 Task: Look for space in Iida, Japan from 5th July, 2023 to 15th July, 2023 for 9 adults in price range Rs.15000 to Rs.25000. Place can be entire place with 5 bedrooms having 5 beds and 5 bathrooms. Property type can be house, flat, guest house. Booking option can be shelf check-in. Required host language is English.
Action: Mouse moved to (441, 106)
Screenshot: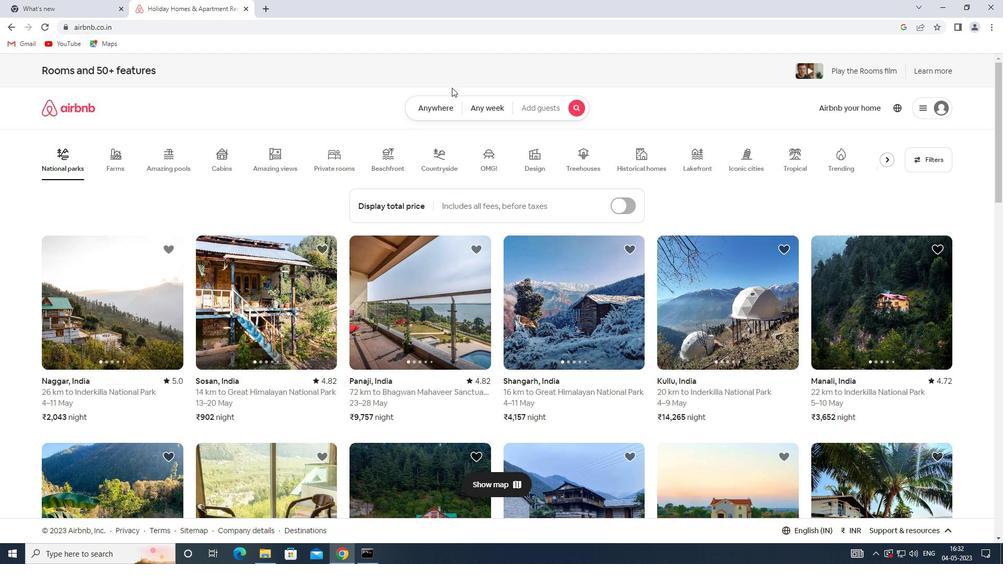 
Action: Mouse pressed left at (441, 106)
Screenshot: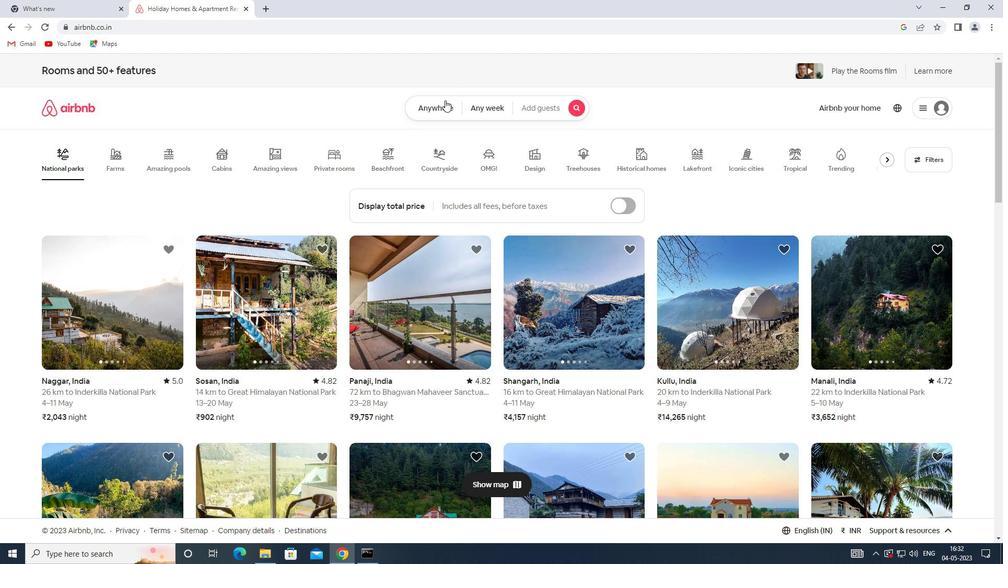 
Action: Mouse moved to (375, 143)
Screenshot: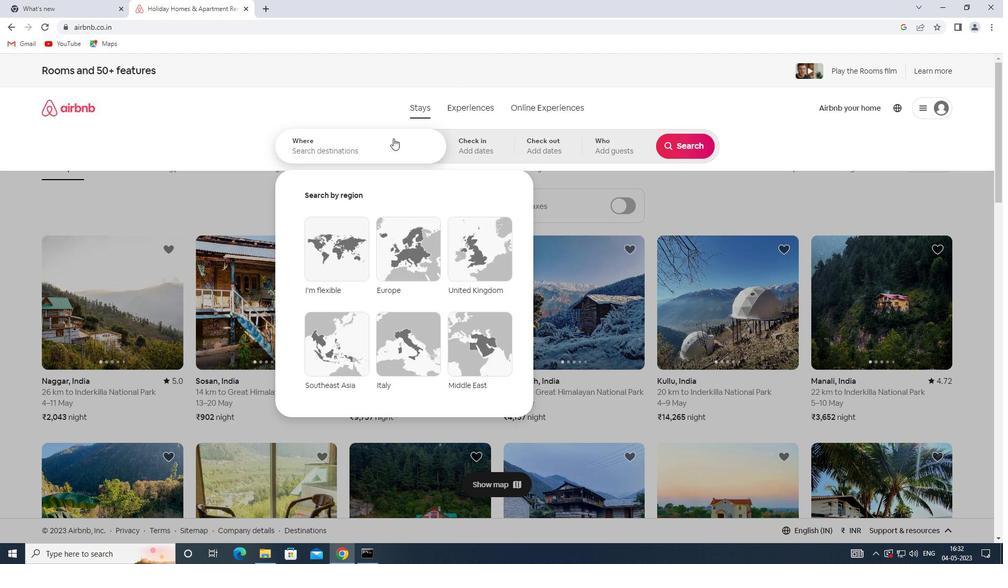 
Action: Mouse pressed left at (375, 143)
Screenshot: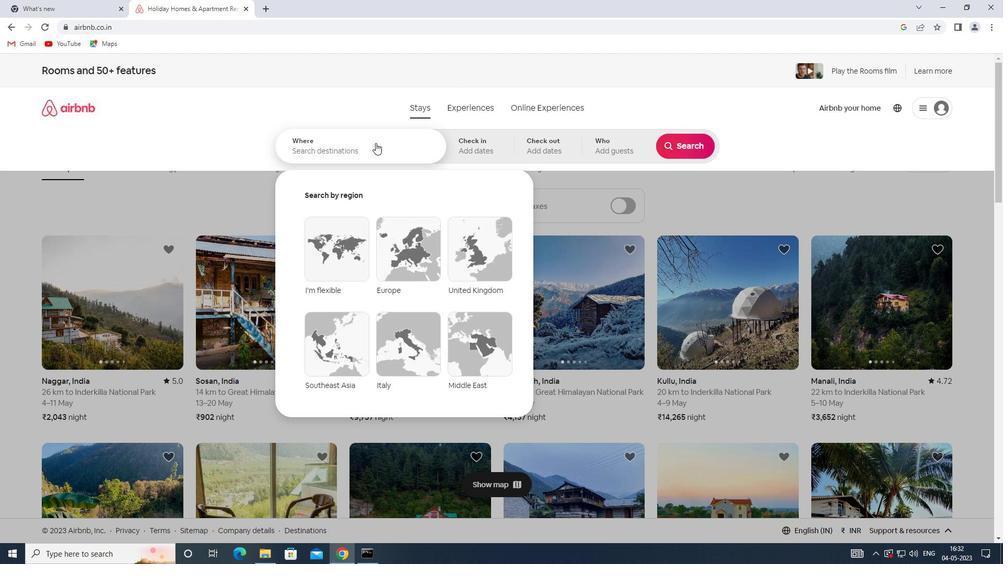 
Action: Key pressed <Key.shift>IIDA,<Key.shift>JAPAN
Screenshot: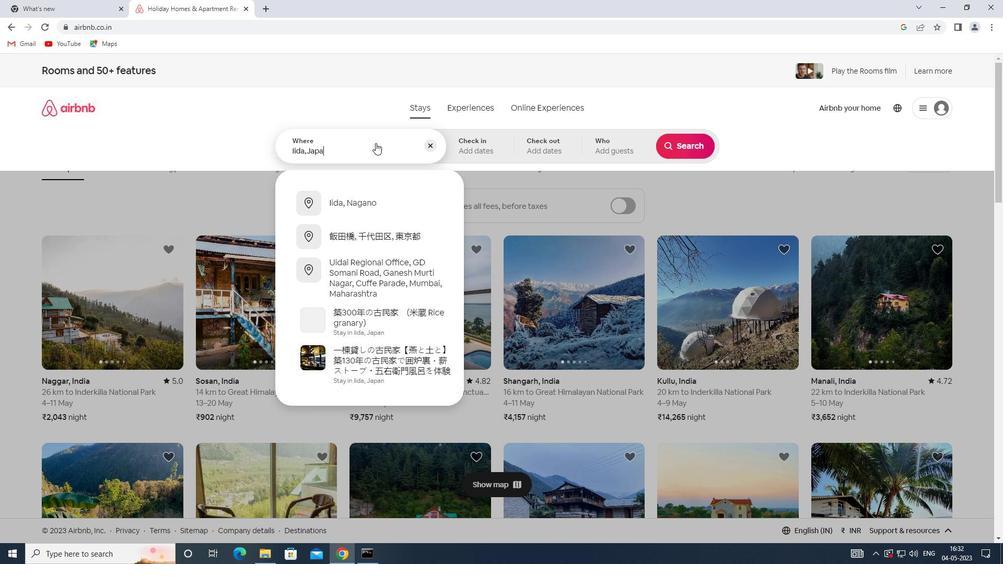 
Action: Mouse moved to (481, 145)
Screenshot: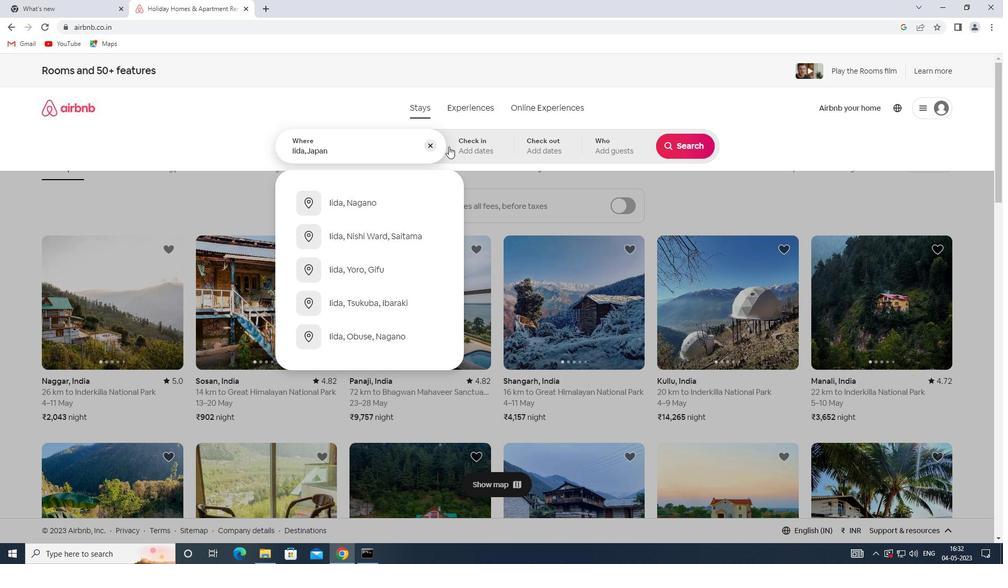 
Action: Mouse pressed left at (481, 145)
Screenshot: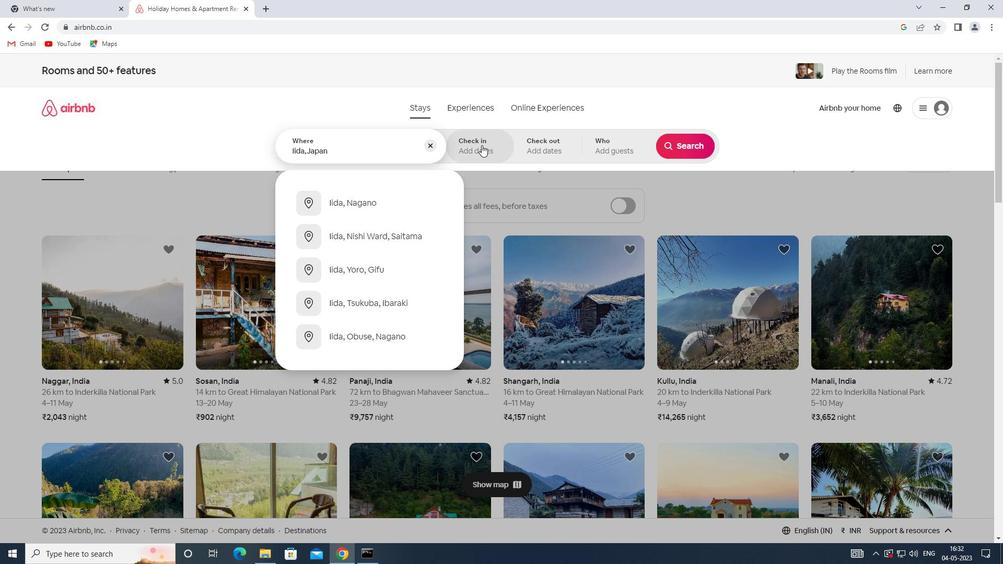 
Action: Mouse moved to (550, 300)
Screenshot: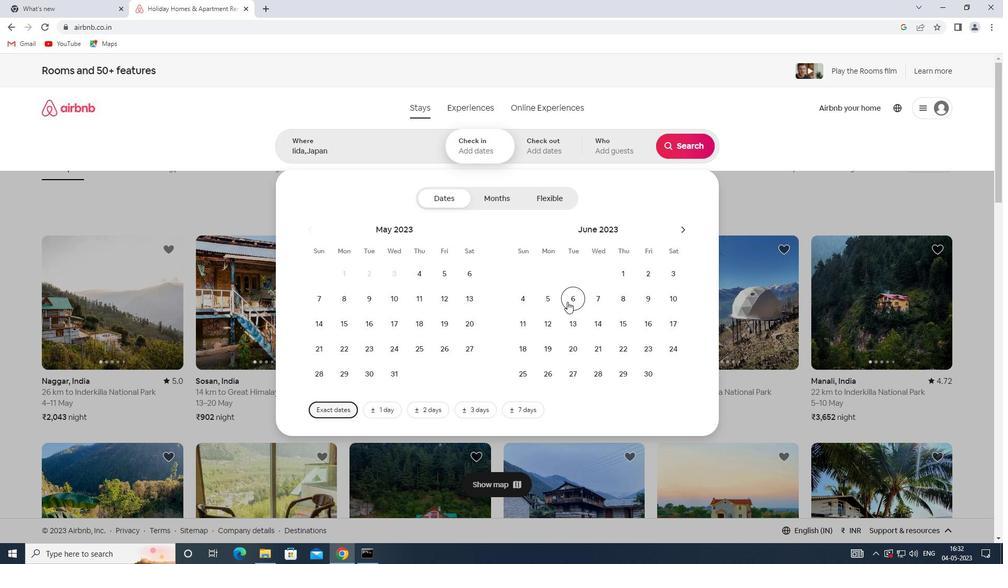 
Action: Mouse pressed left at (550, 300)
Screenshot: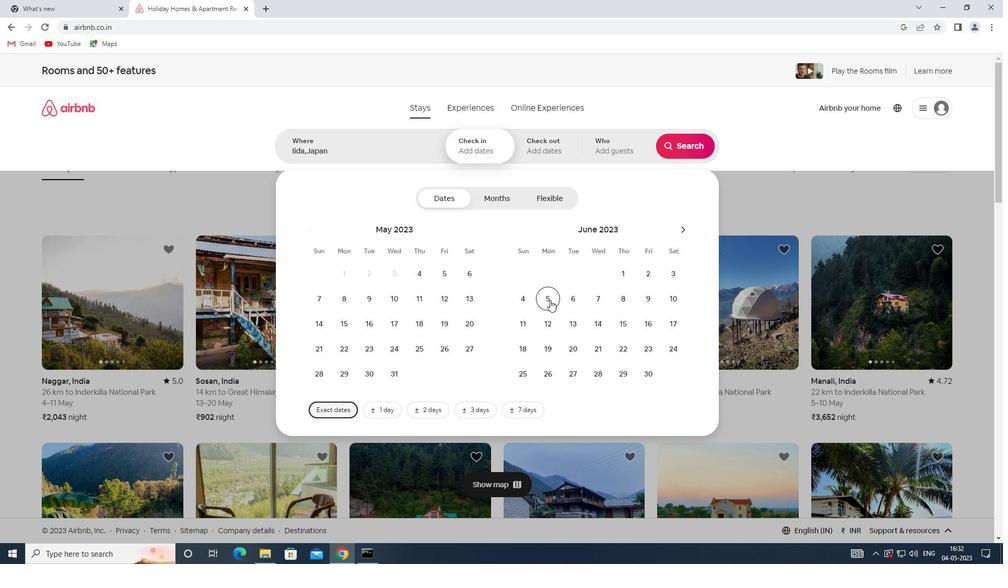 
Action: Mouse moved to (617, 326)
Screenshot: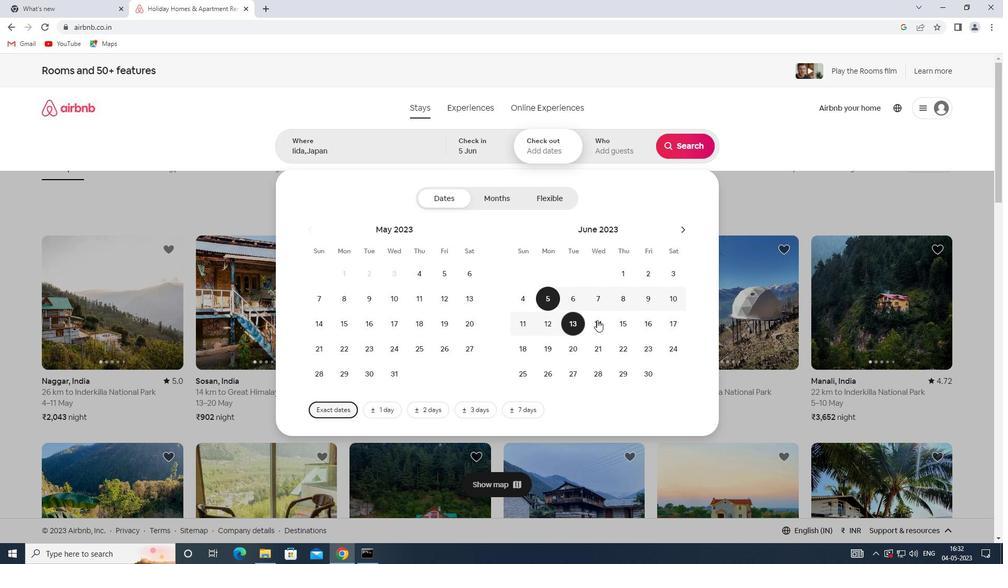 
Action: Mouse pressed left at (617, 326)
Screenshot: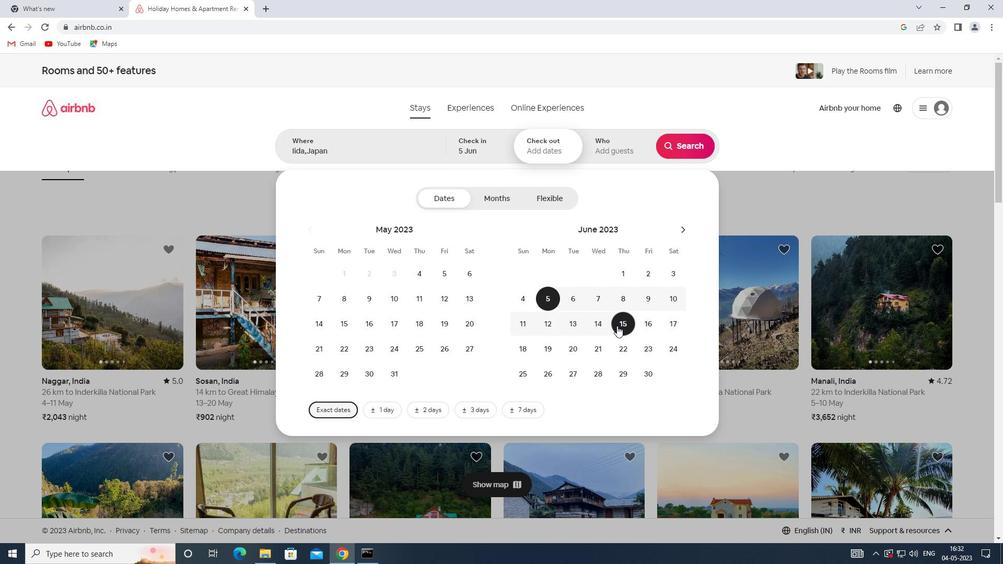 
Action: Mouse moved to (602, 149)
Screenshot: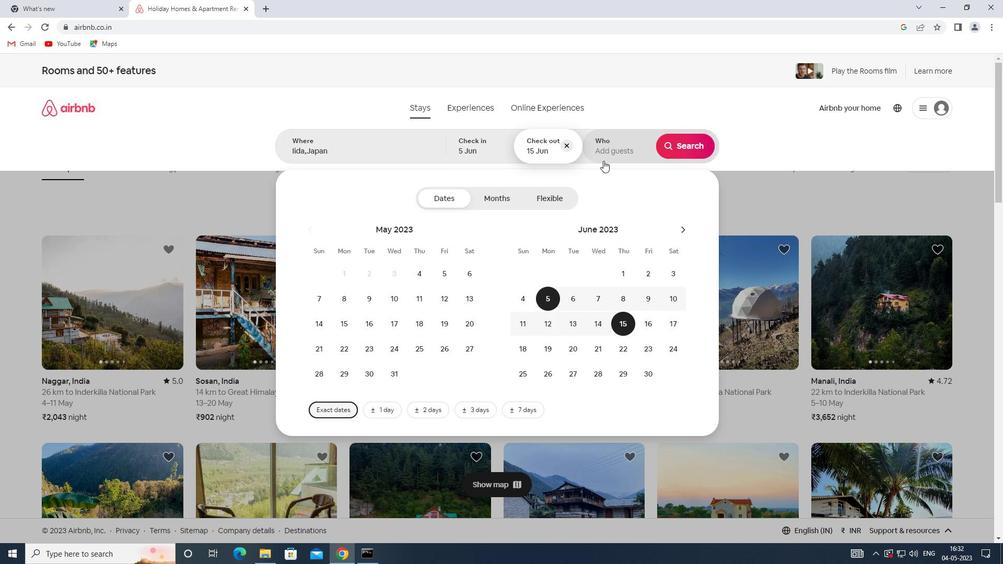 
Action: Mouse pressed left at (602, 149)
Screenshot: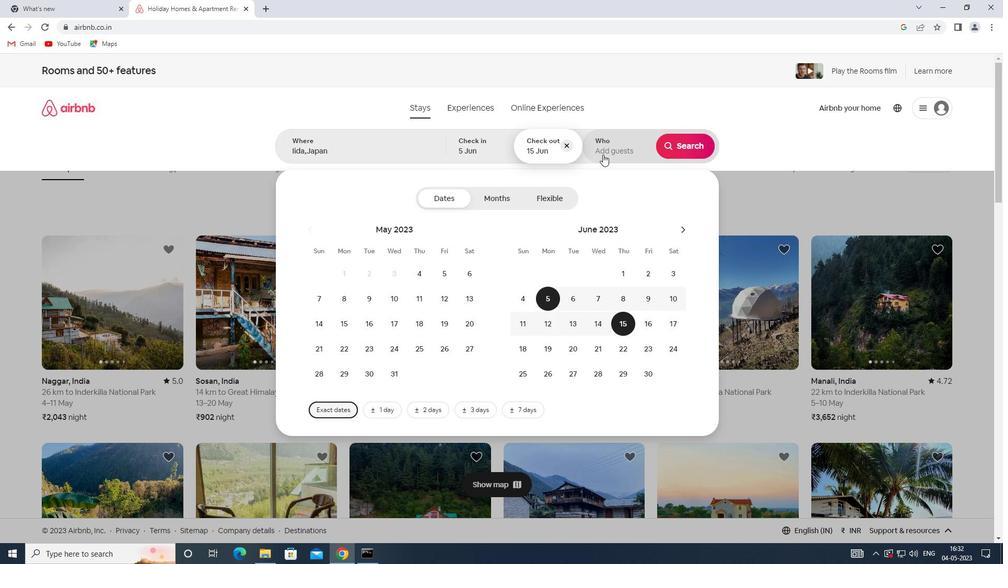 
Action: Mouse moved to (690, 198)
Screenshot: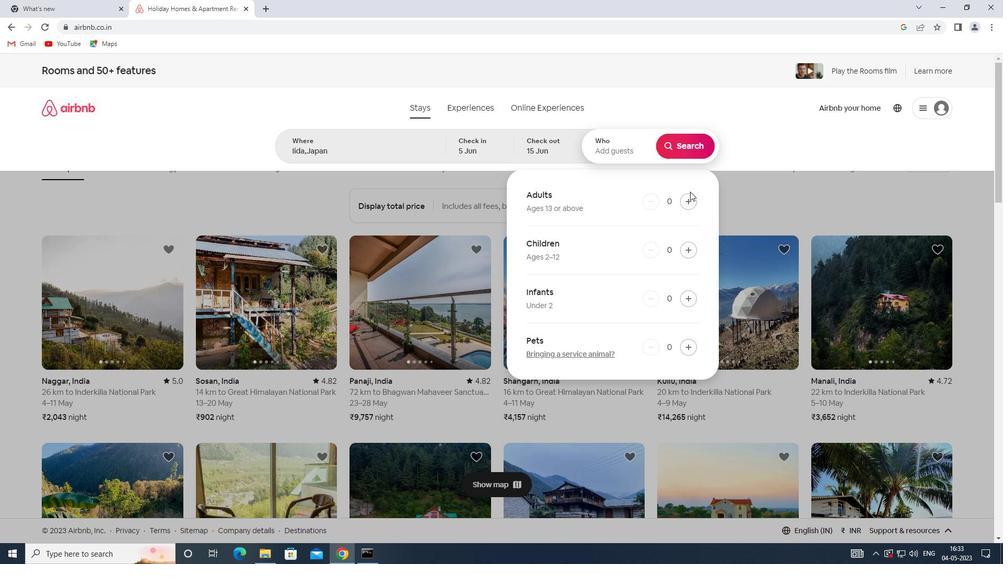 
Action: Mouse pressed left at (690, 198)
Screenshot: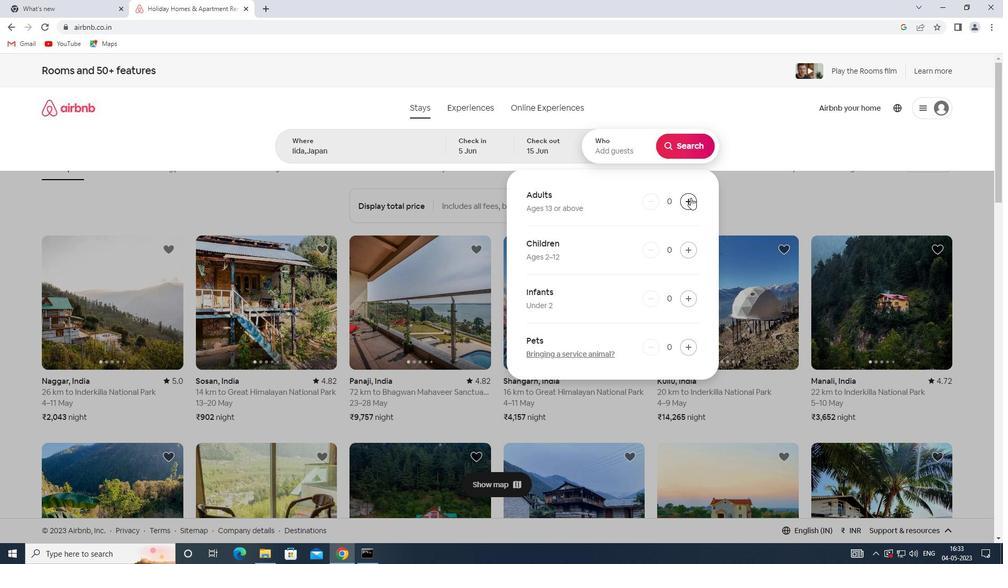 
Action: Mouse pressed left at (690, 198)
Screenshot: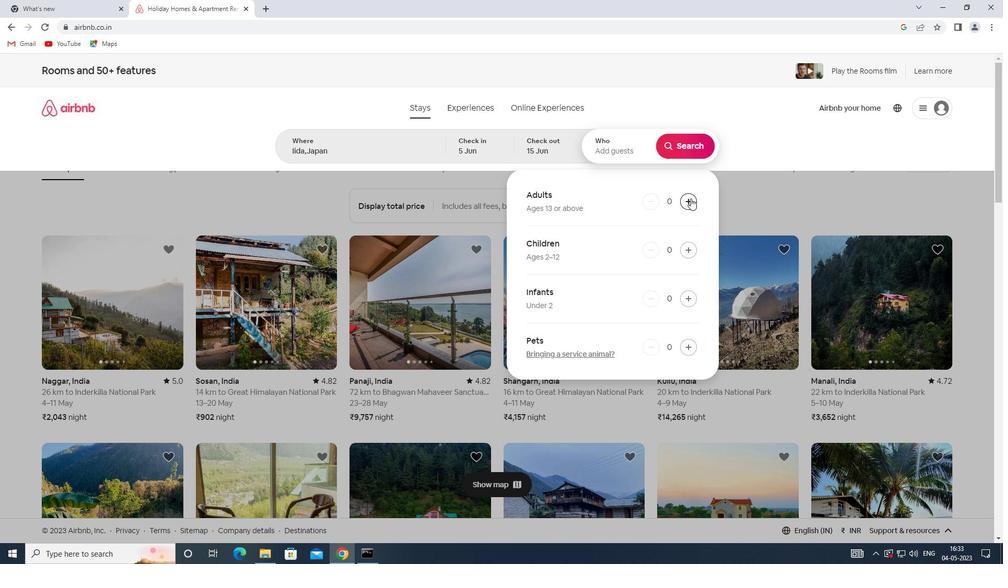 
Action: Mouse pressed left at (690, 198)
Screenshot: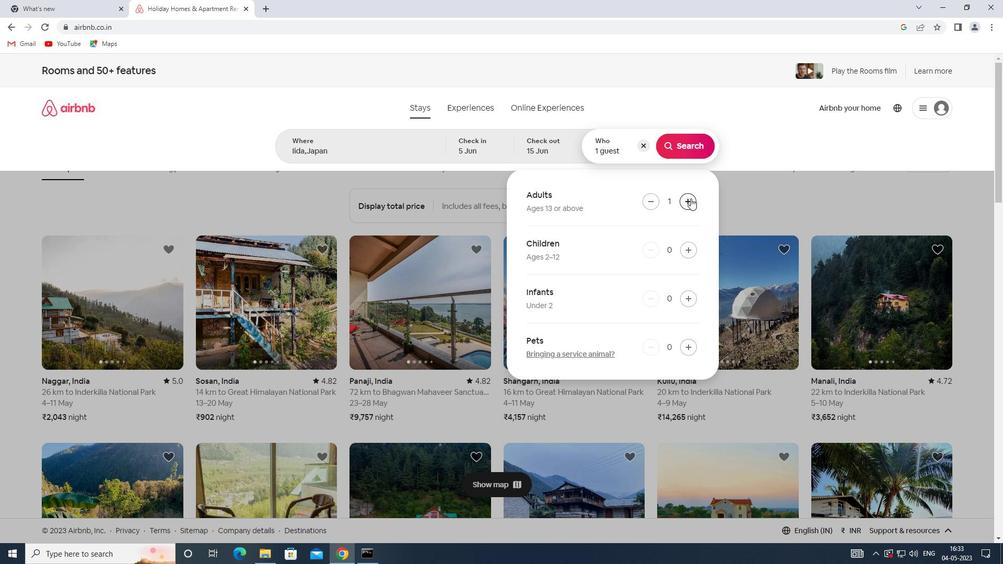 
Action: Mouse pressed left at (690, 198)
Screenshot: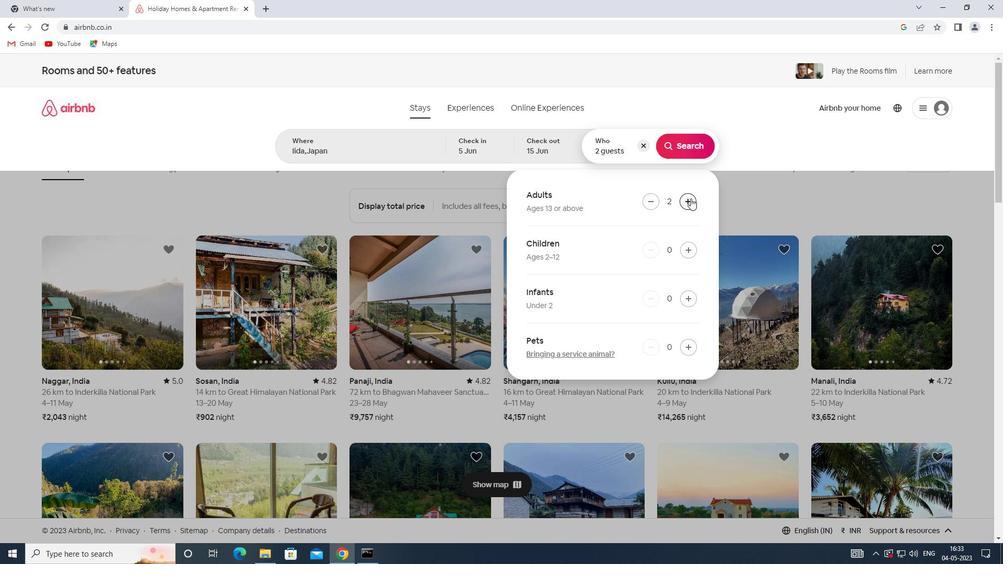 
Action: Mouse pressed left at (690, 198)
Screenshot: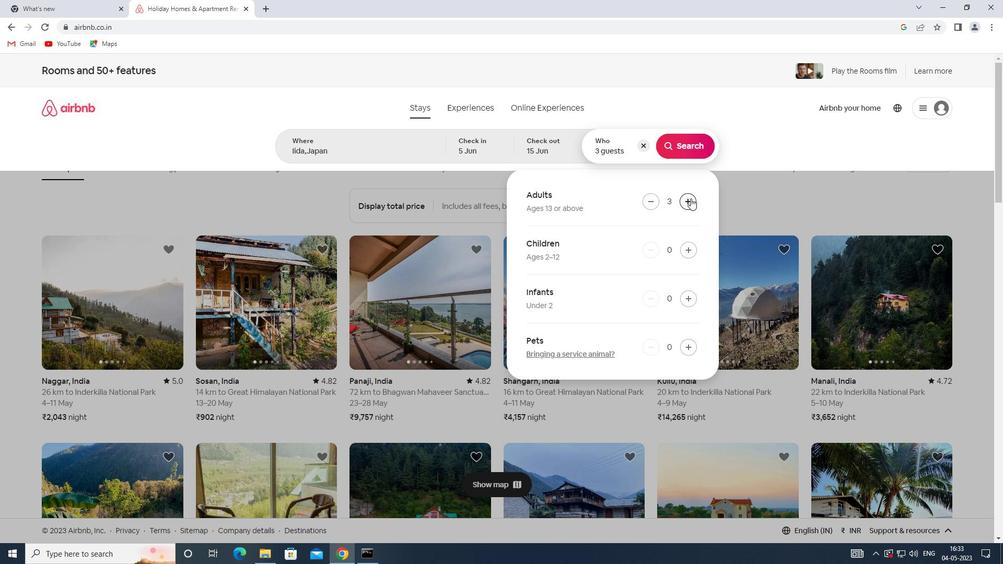 
Action: Mouse pressed left at (690, 198)
Screenshot: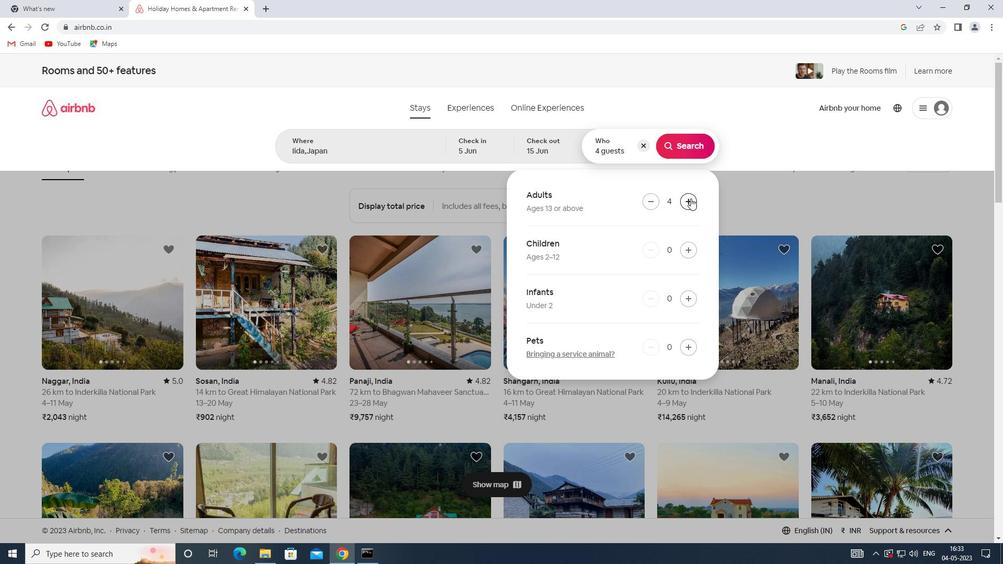 
Action: Mouse pressed left at (690, 198)
Screenshot: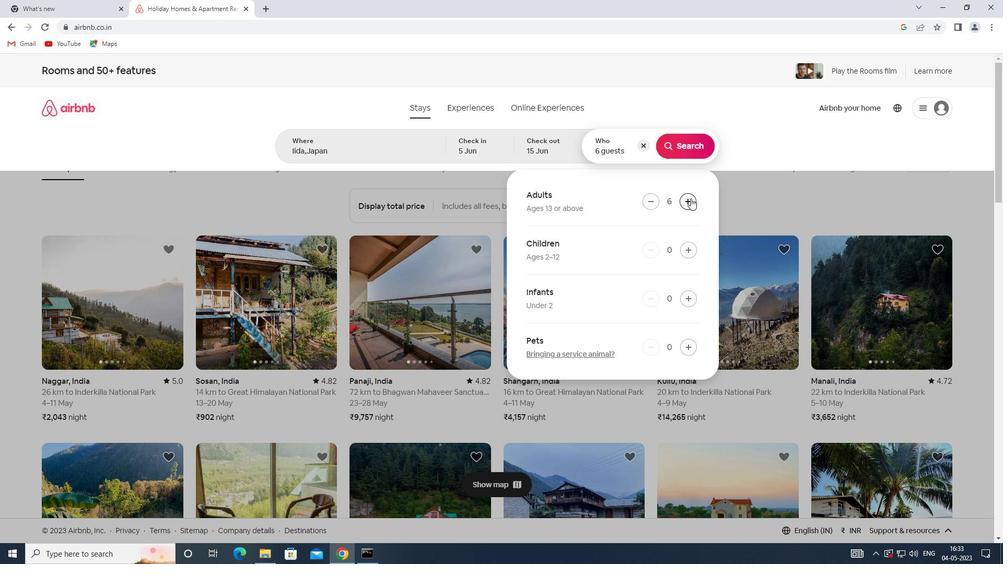 
Action: Mouse pressed left at (690, 198)
Screenshot: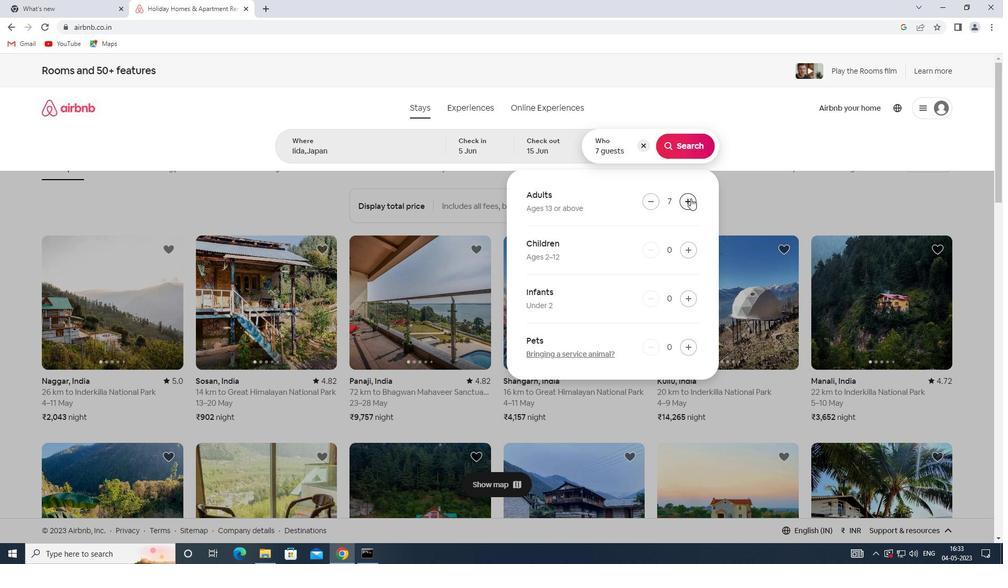
Action: Mouse moved to (693, 199)
Screenshot: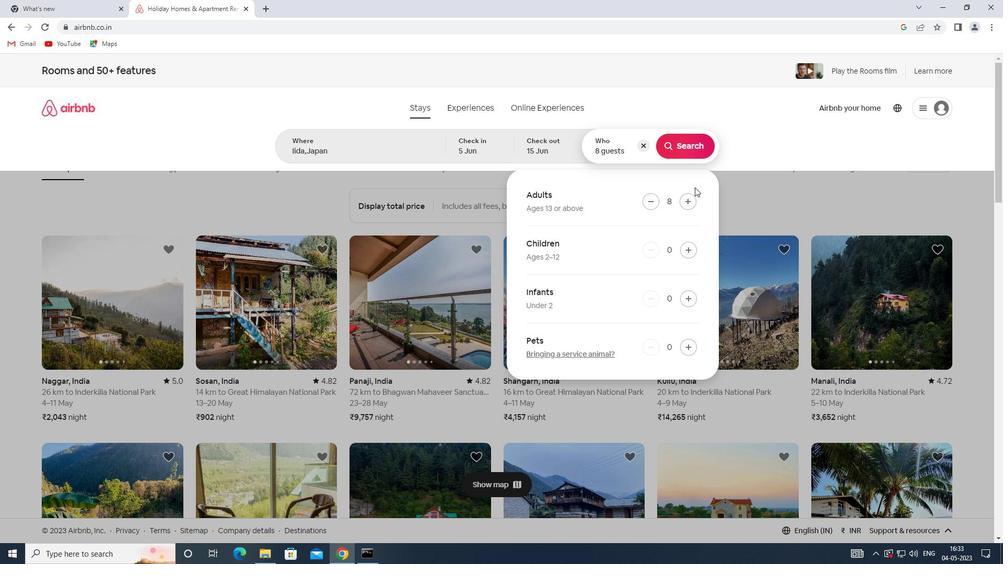 
Action: Mouse pressed left at (693, 199)
Screenshot: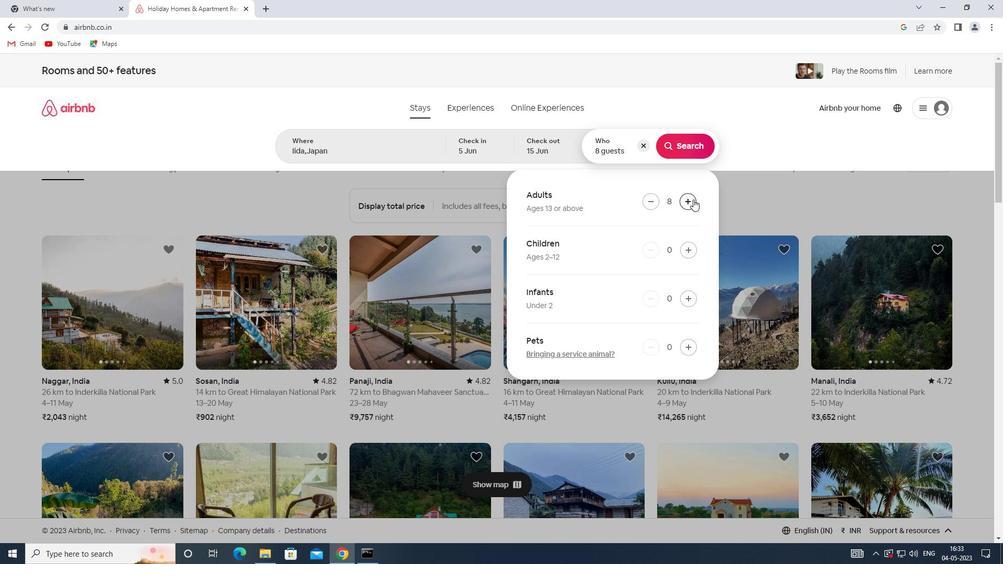 
Action: Mouse moved to (680, 141)
Screenshot: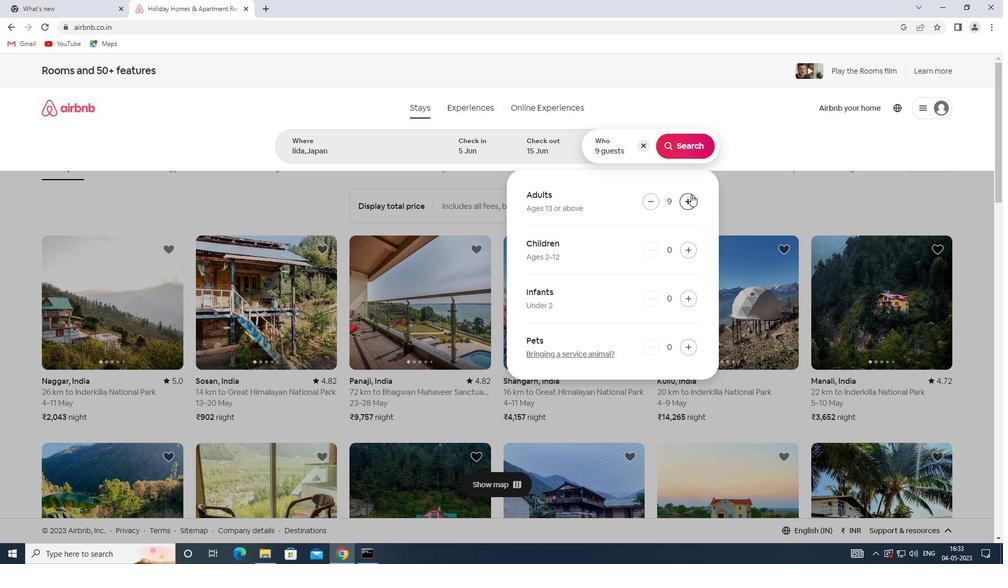 
Action: Mouse pressed left at (680, 141)
Screenshot: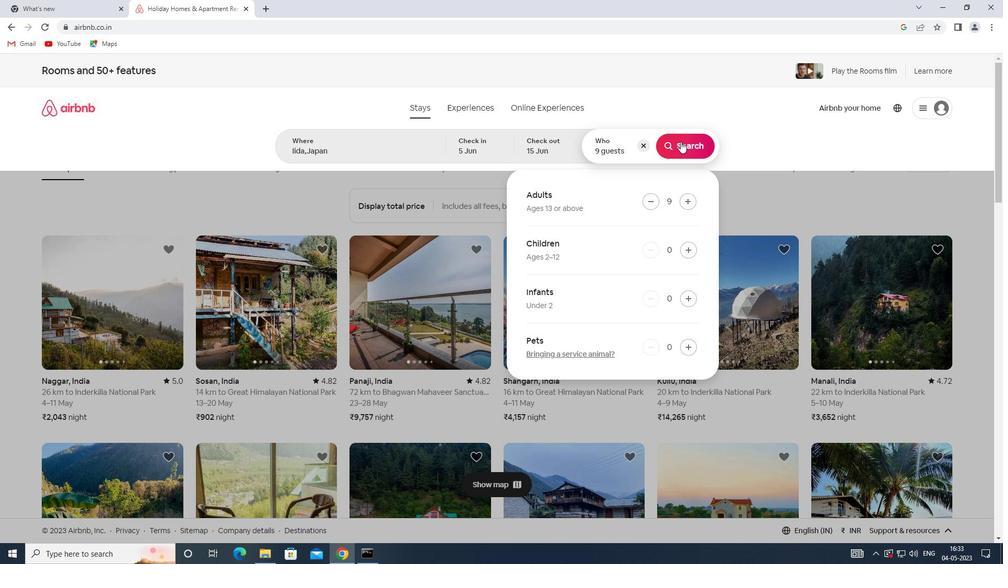 
Action: Mouse moved to (959, 110)
Screenshot: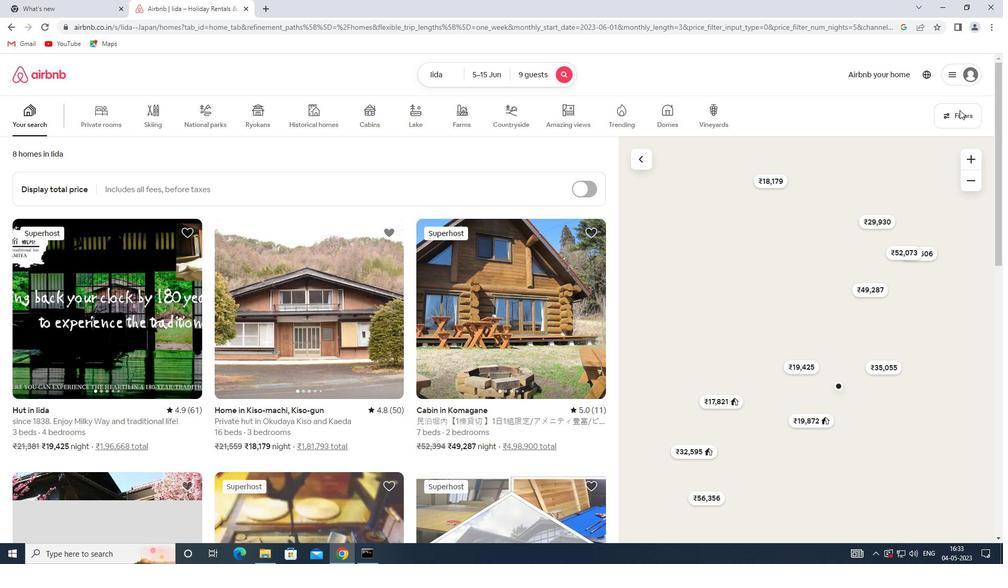 
Action: Mouse pressed left at (959, 110)
Screenshot: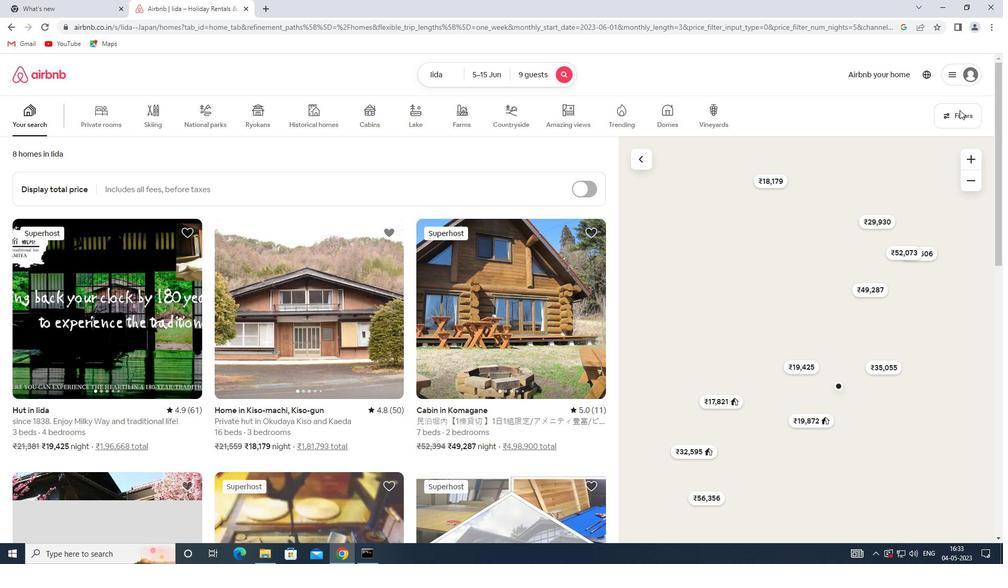 
Action: Mouse moved to (958, 120)
Screenshot: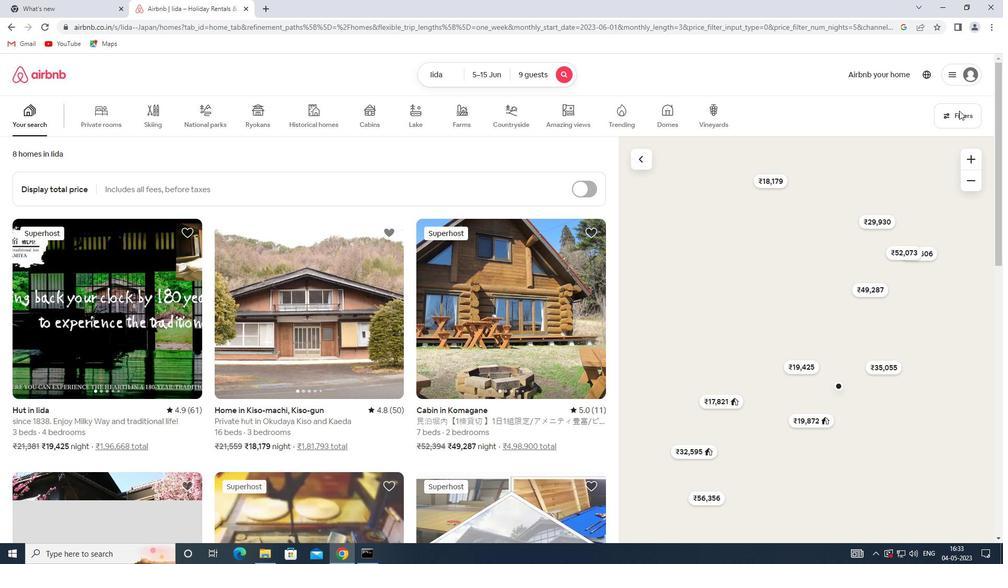 
Action: Mouse pressed left at (958, 120)
Screenshot: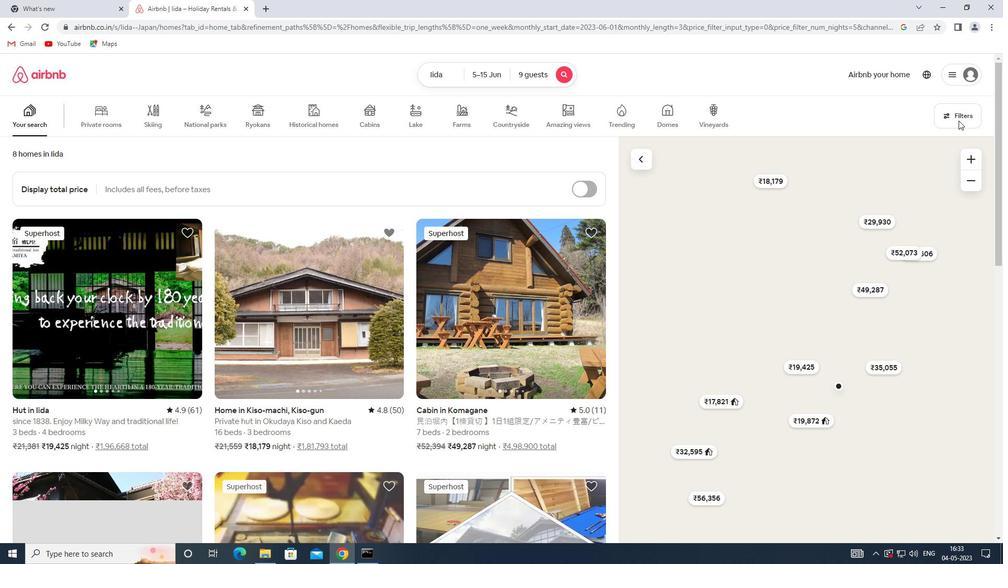 
Action: Mouse moved to (944, 114)
Screenshot: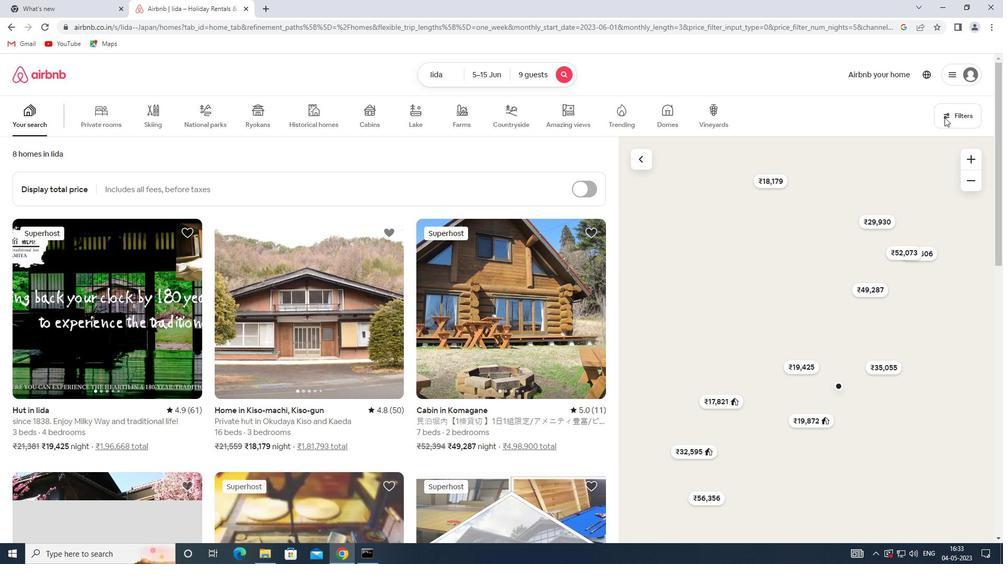 
Action: Mouse pressed left at (944, 114)
Screenshot: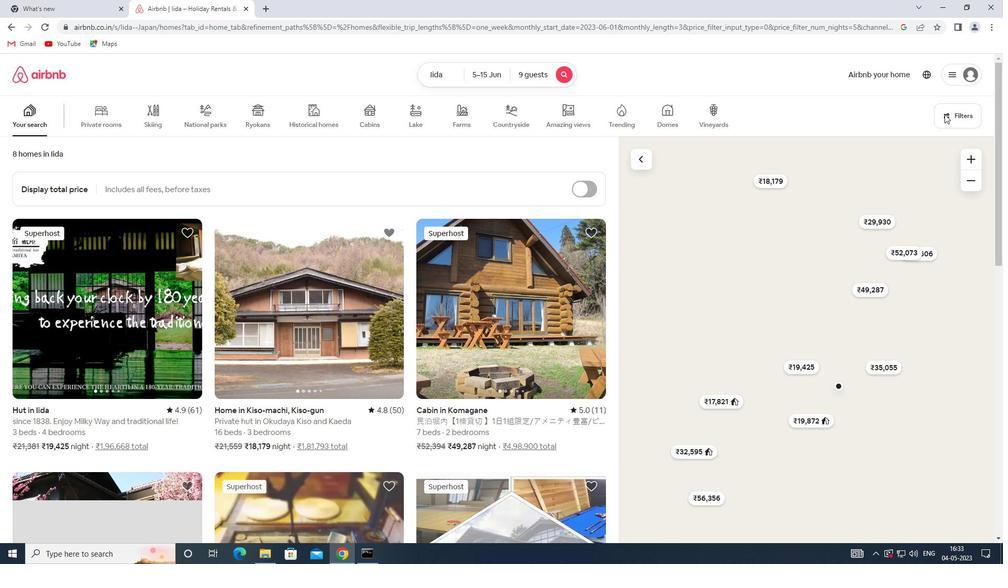 
Action: Mouse pressed left at (944, 114)
Screenshot: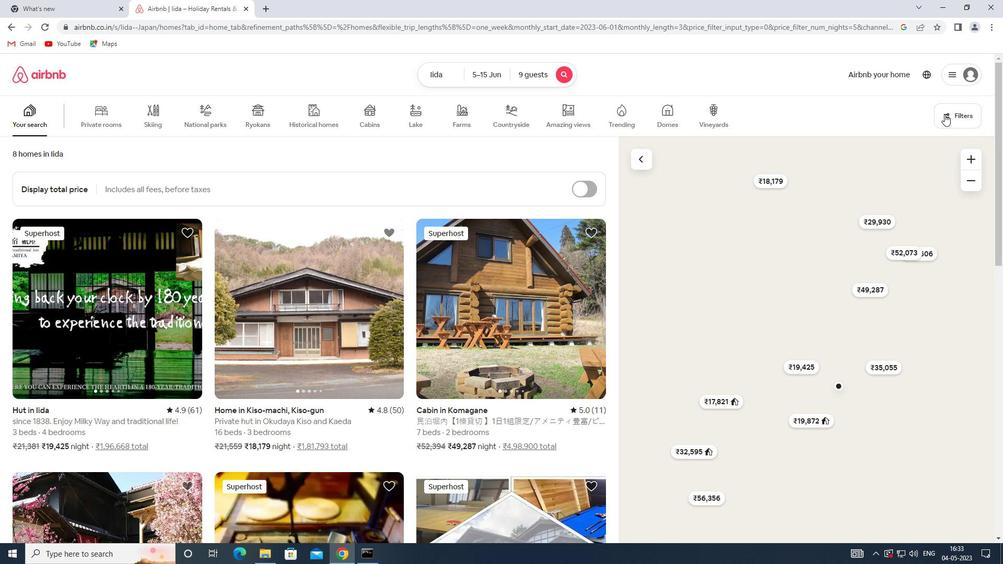 
Action: Mouse moved to (367, 251)
Screenshot: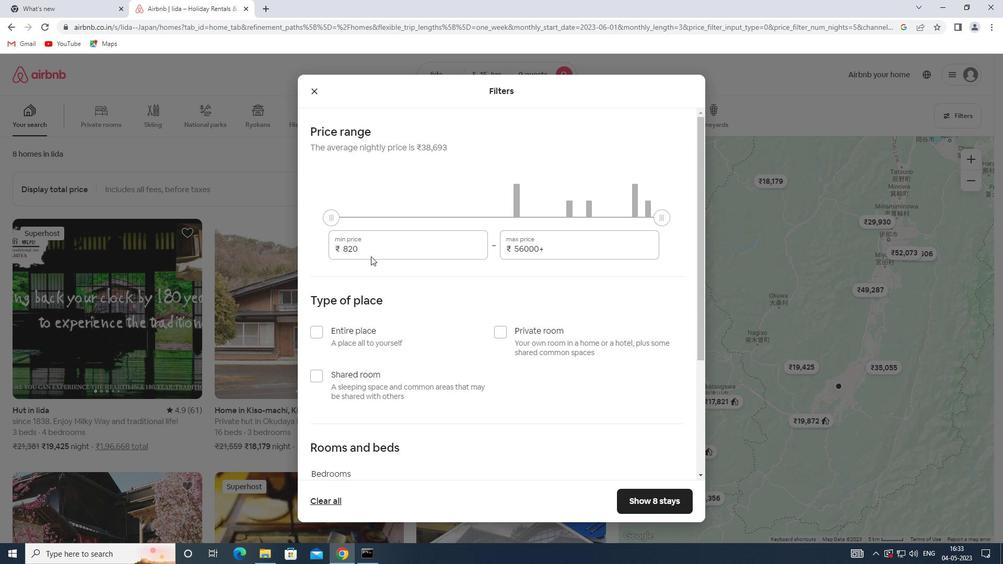 
Action: Mouse pressed left at (367, 251)
Screenshot: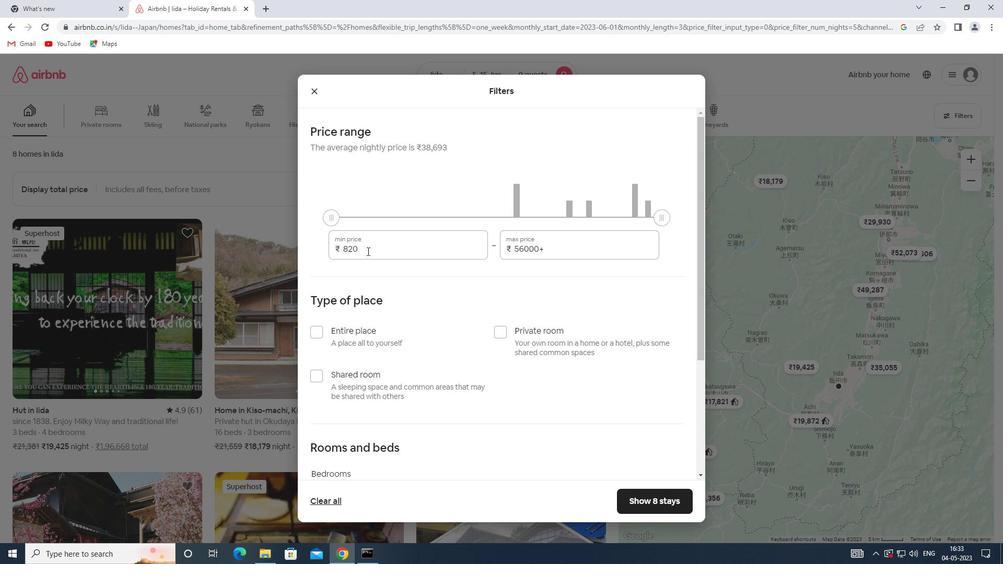 
Action: Mouse moved to (324, 251)
Screenshot: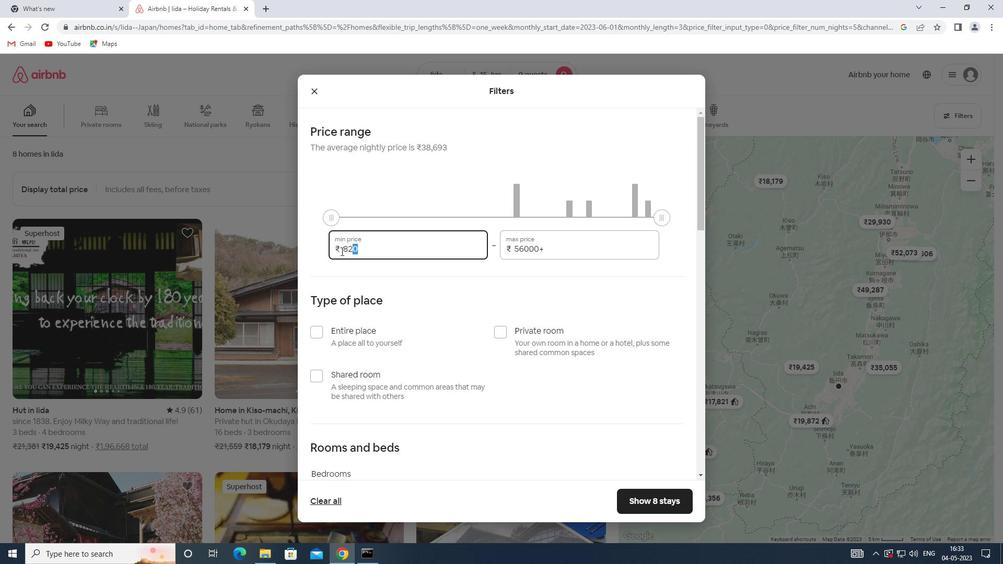 
Action: Key pressed 15000
Screenshot: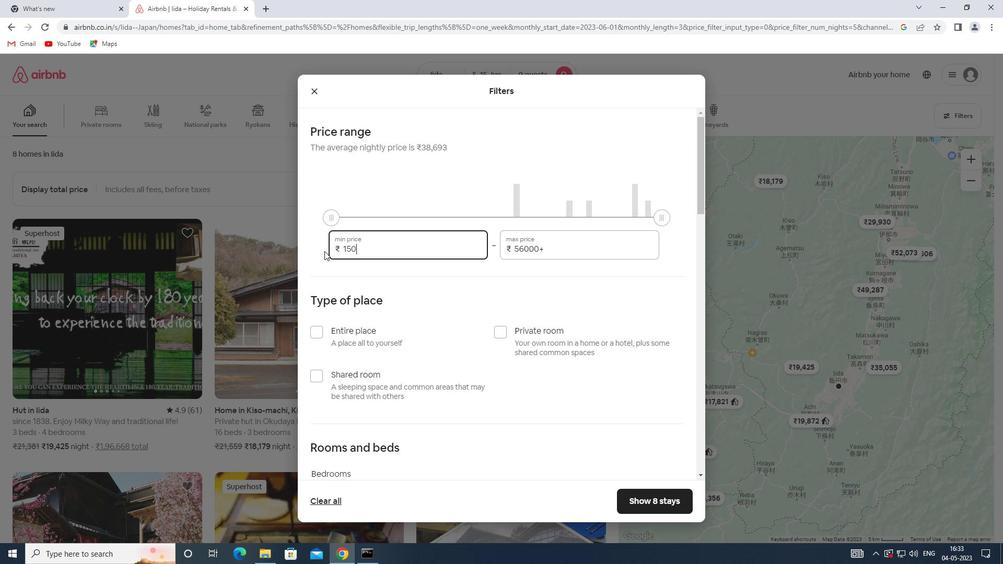 
Action: Mouse moved to (549, 246)
Screenshot: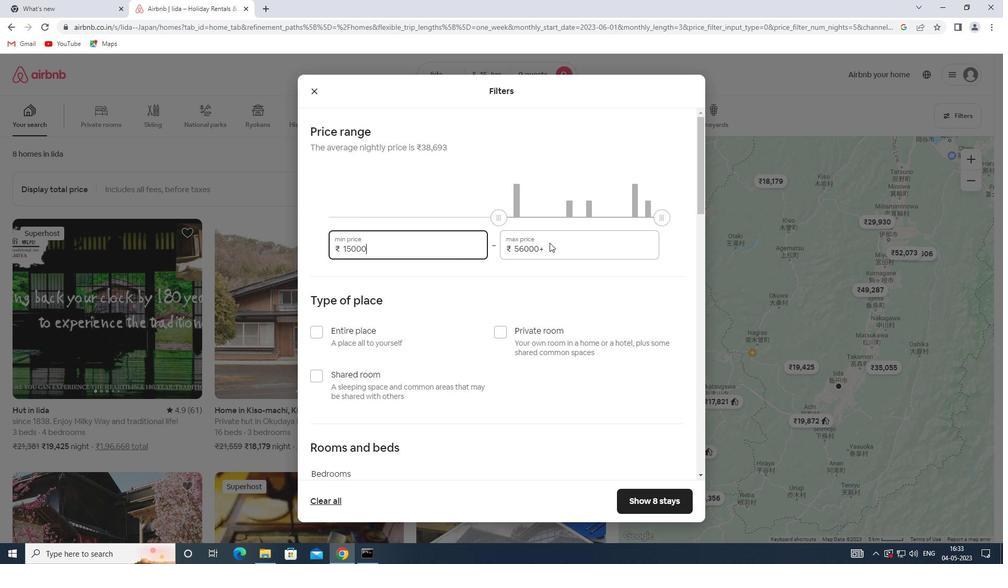 
Action: Mouse pressed left at (549, 246)
Screenshot: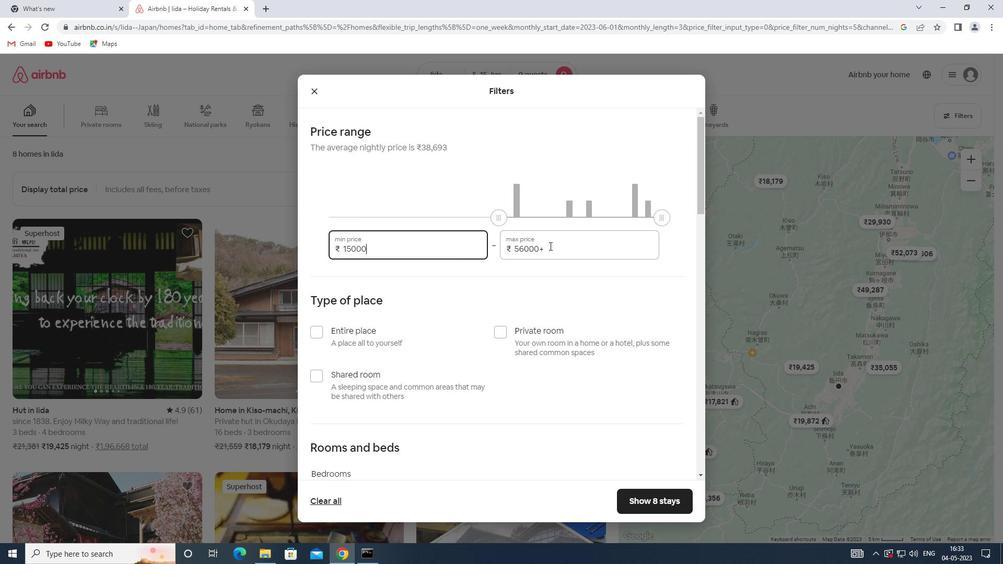 
Action: Mouse moved to (467, 246)
Screenshot: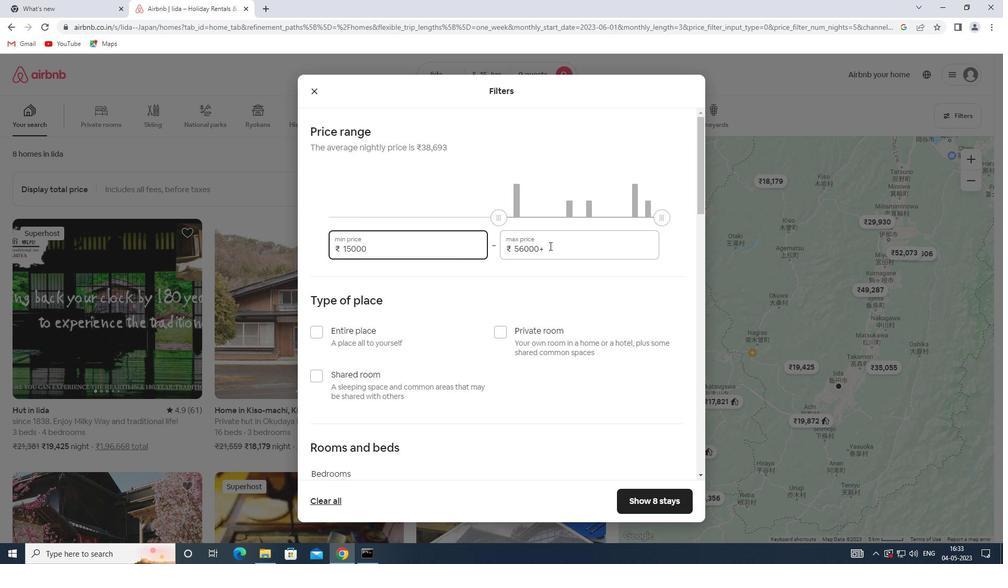 
Action: Key pressed 25000
Screenshot: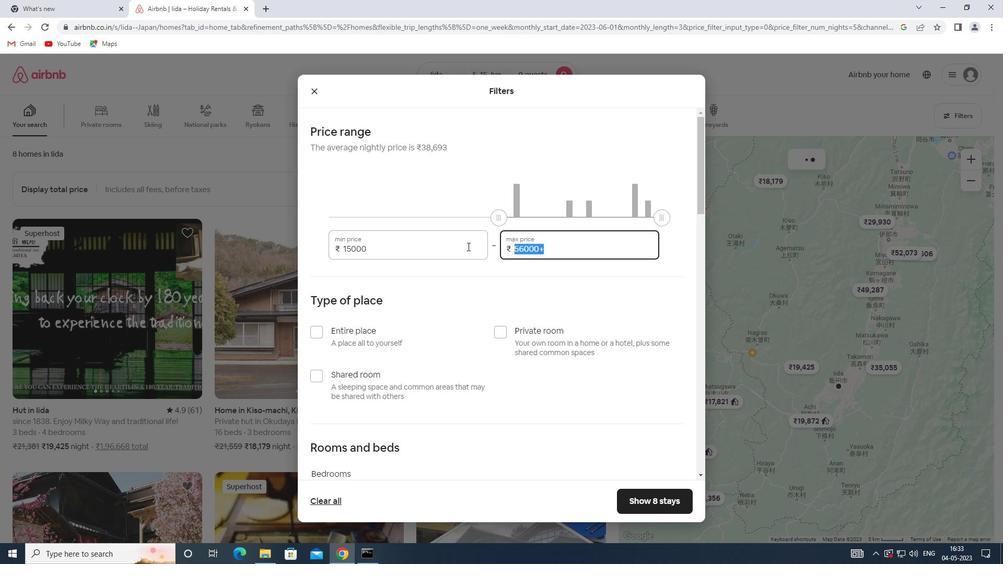 
Action: Mouse moved to (553, 251)
Screenshot: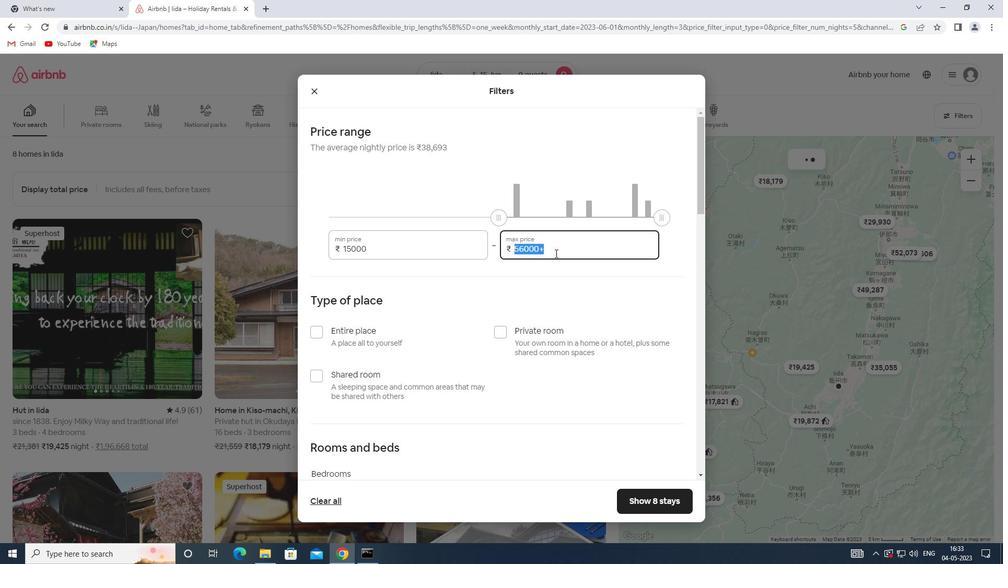 
Action: Mouse pressed left at (553, 251)
Screenshot: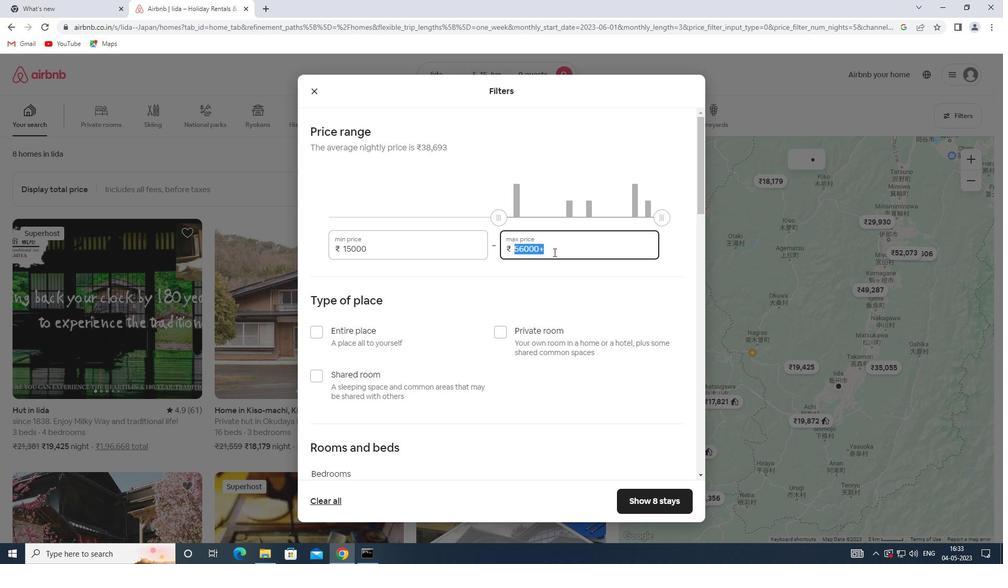 
Action: Mouse moved to (504, 252)
Screenshot: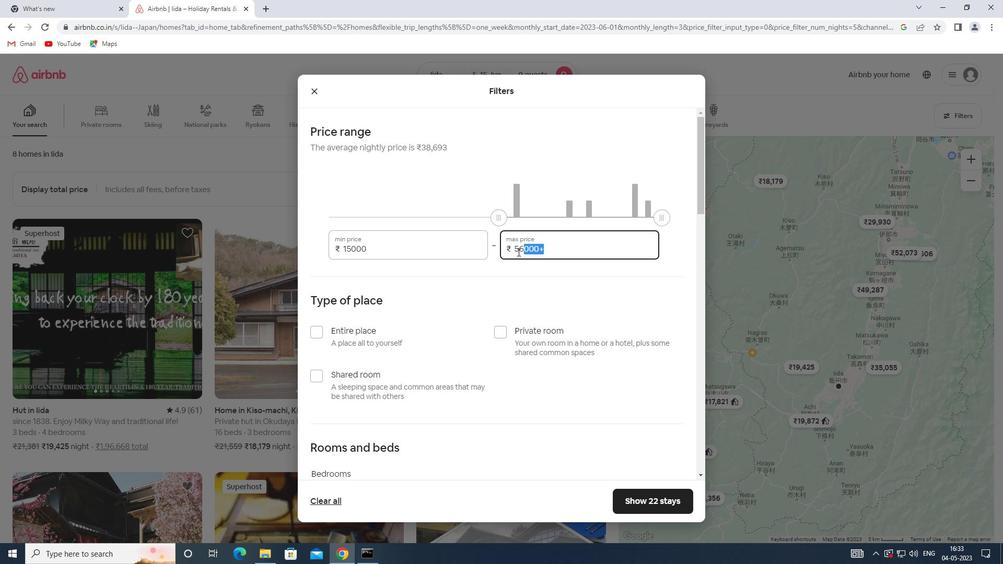 
Action: Key pressed 25000
Screenshot: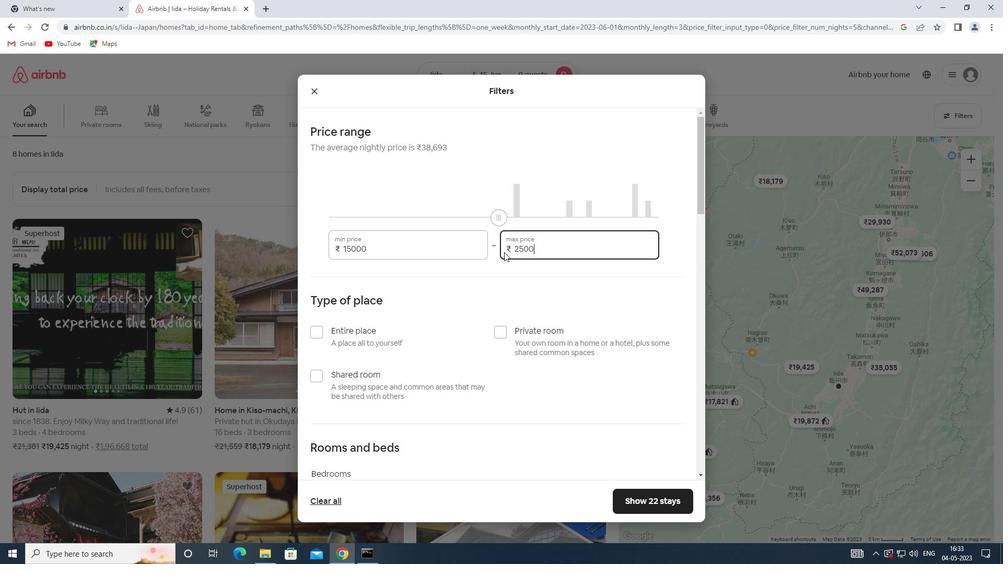 
Action: Mouse moved to (513, 315)
Screenshot: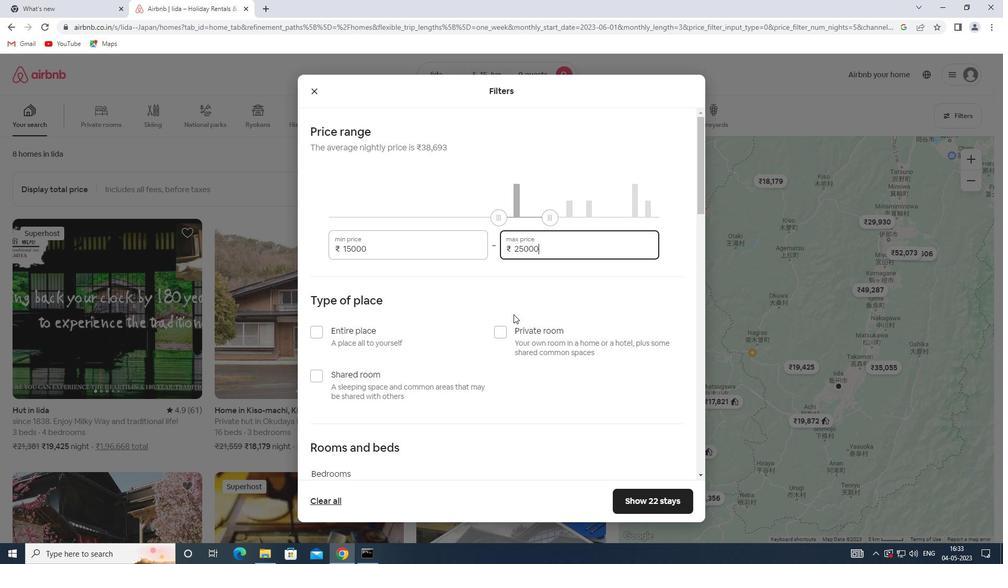 
Action: Mouse scrolled (513, 314) with delta (0, 0)
Screenshot: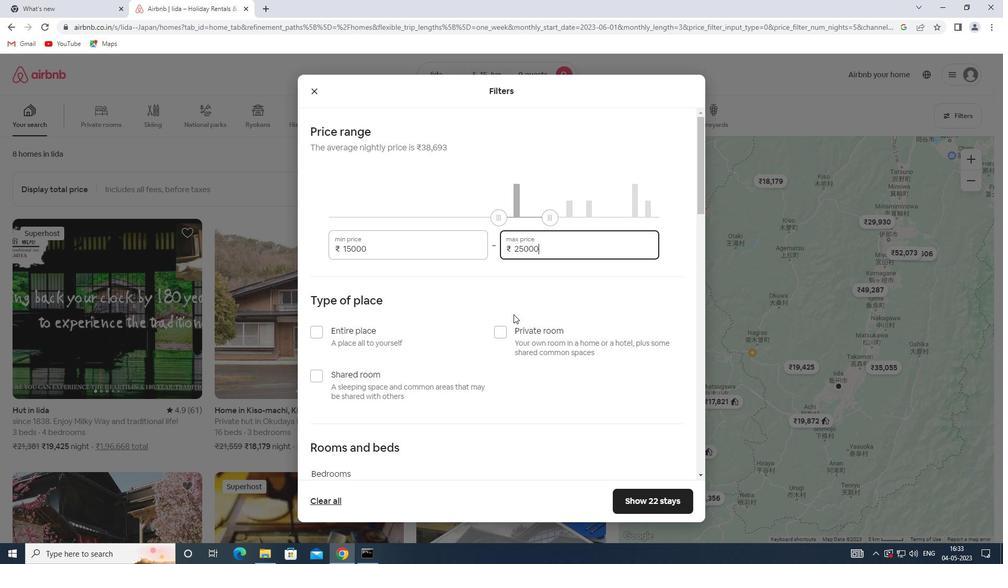 
Action: Mouse scrolled (513, 314) with delta (0, 0)
Screenshot: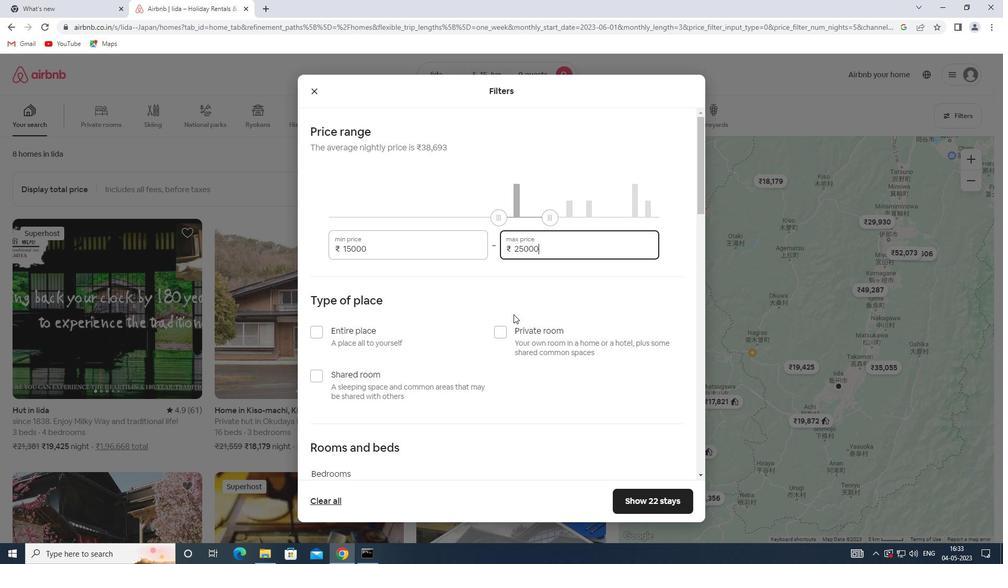 
Action: Mouse moved to (316, 225)
Screenshot: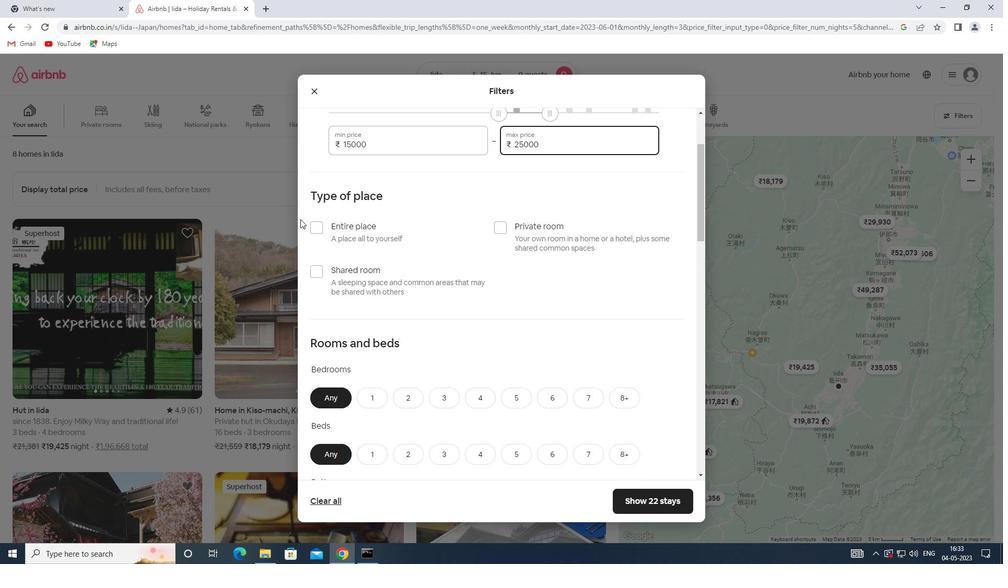 
Action: Mouse pressed left at (316, 225)
Screenshot: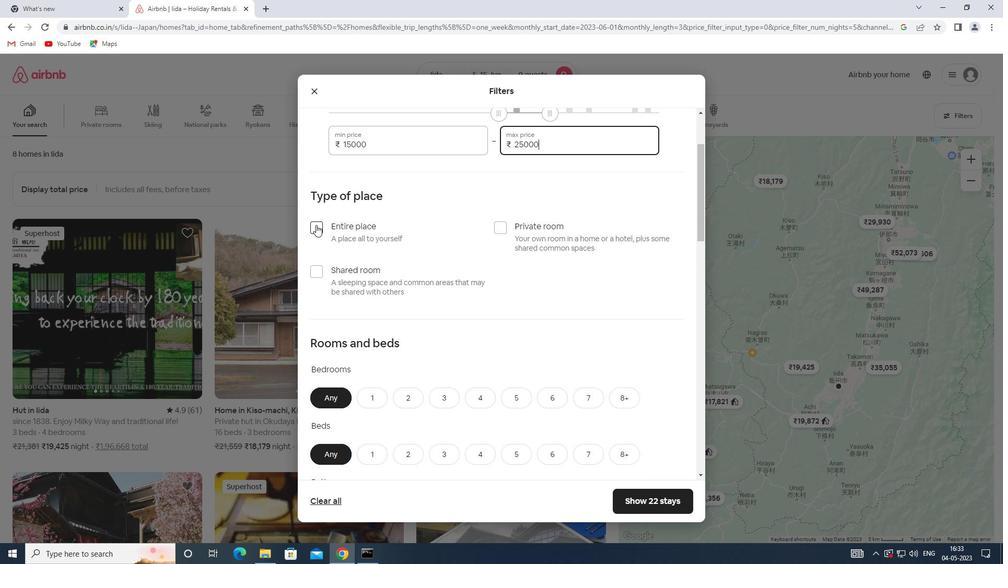 
Action: Mouse moved to (361, 250)
Screenshot: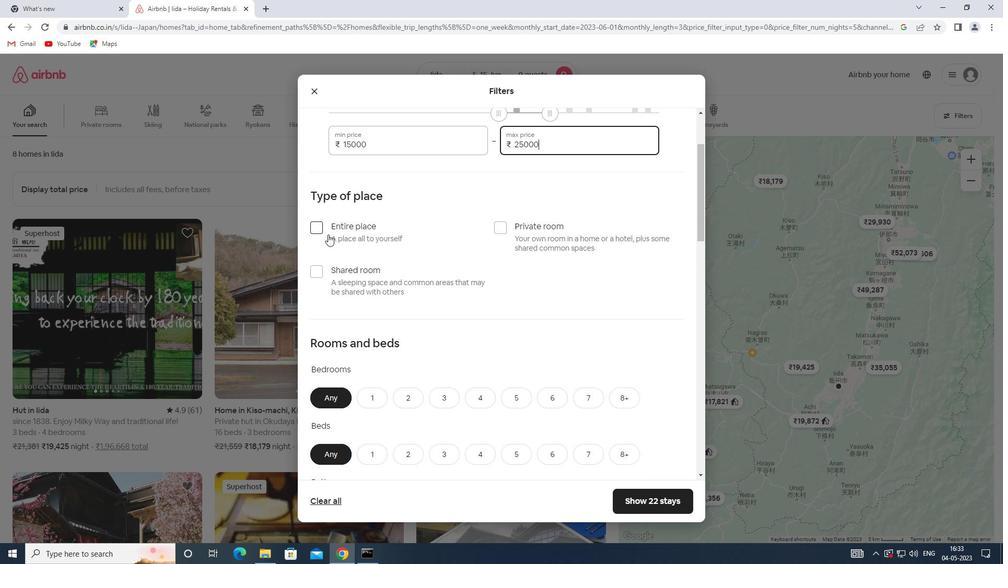 
Action: Mouse scrolled (361, 249) with delta (0, 0)
Screenshot: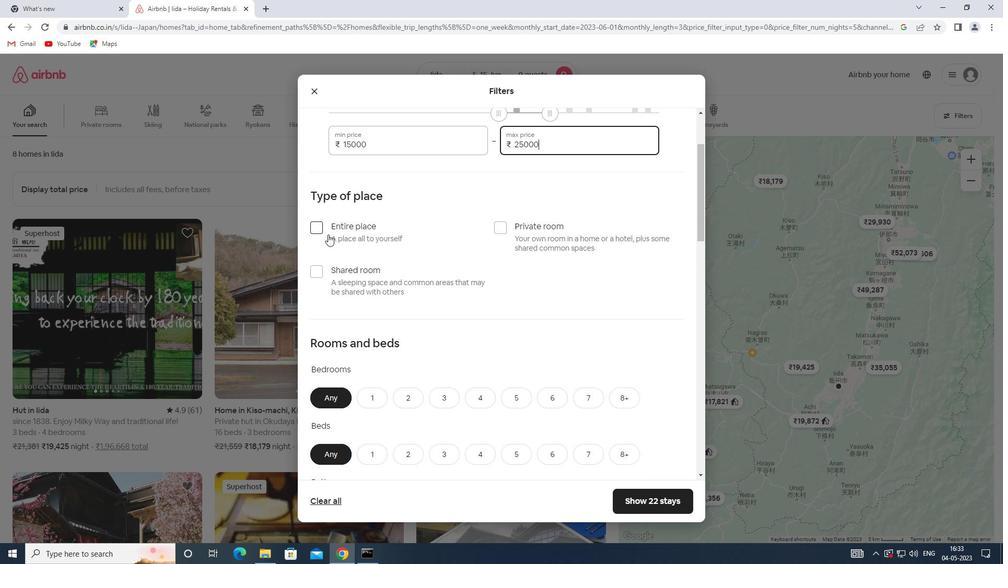 
Action: Mouse moved to (364, 253)
Screenshot: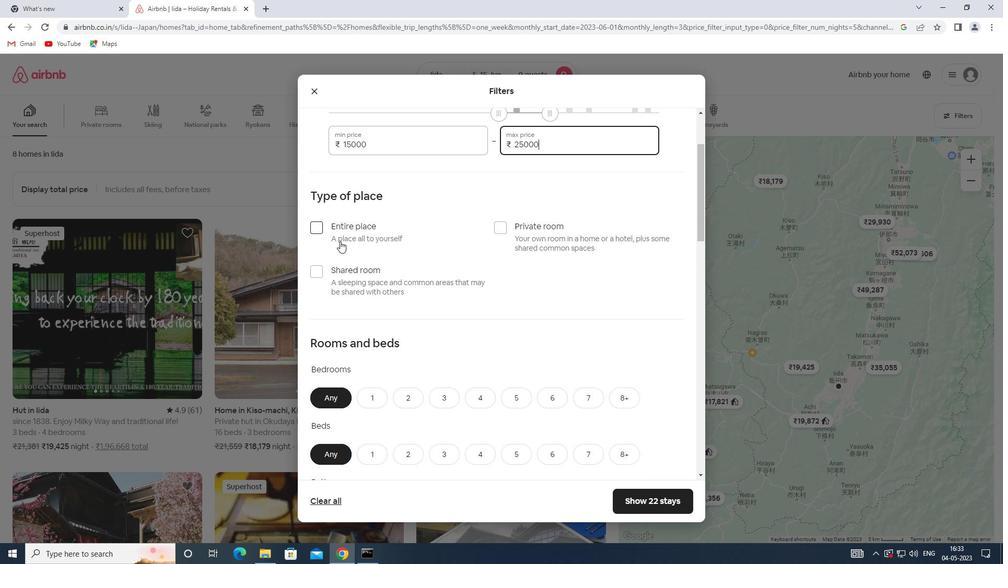 
Action: Mouse scrolled (364, 253) with delta (0, 0)
Screenshot: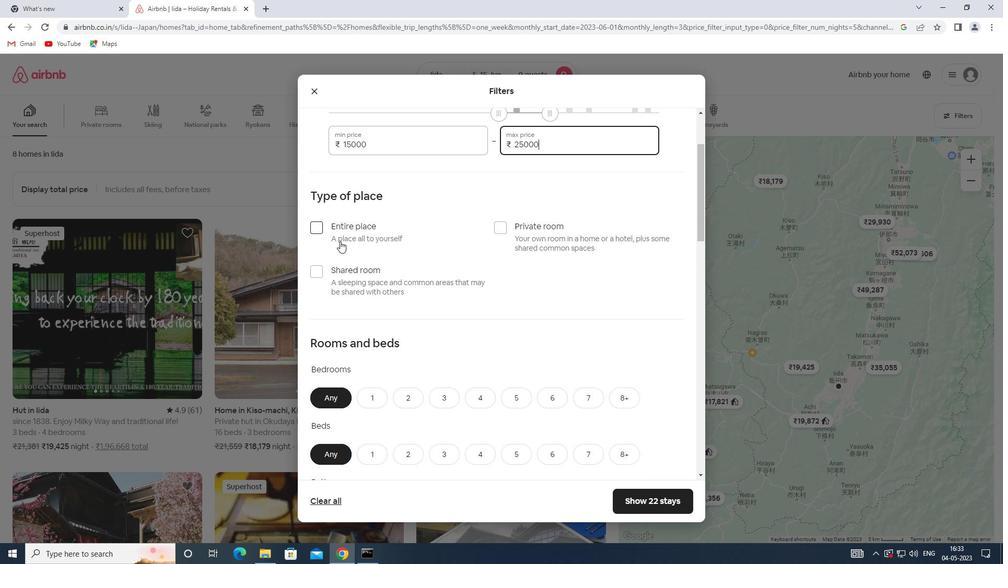 
Action: Mouse moved to (369, 258)
Screenshot: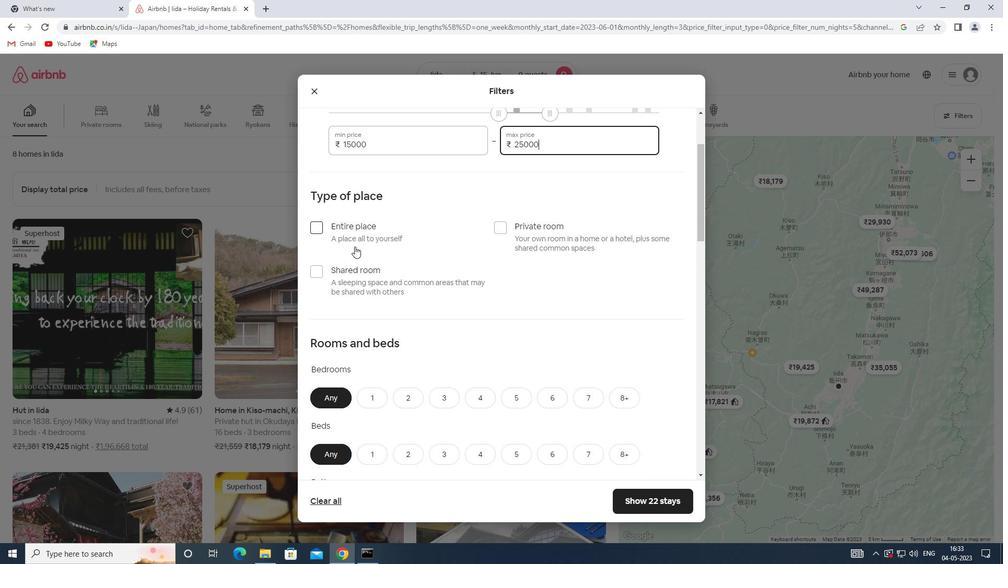
Action: Mouse scrolled (369, 257) with delta (0, 0)
Screenshot: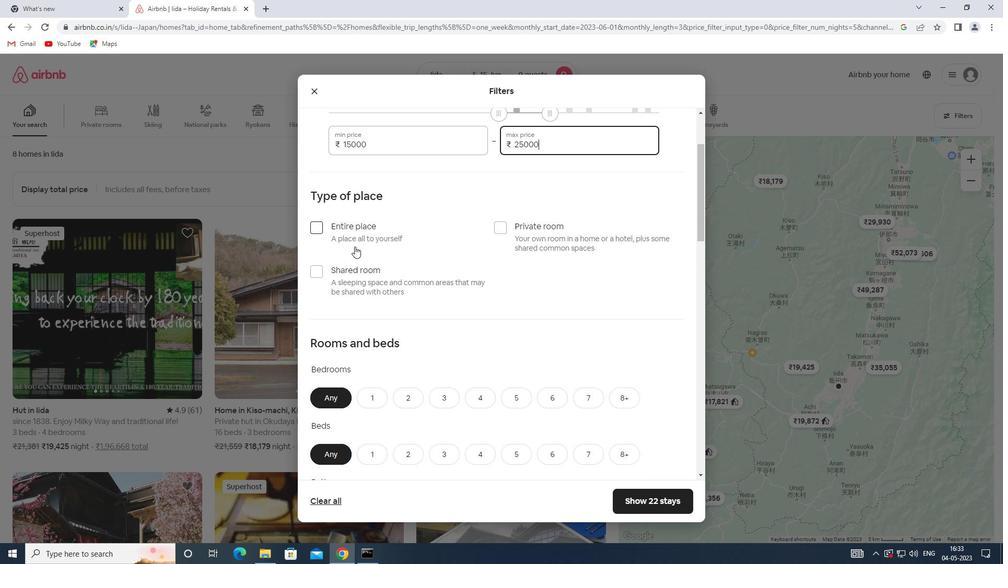 
Action: Mouse moved to (446, 320)
Screenshot: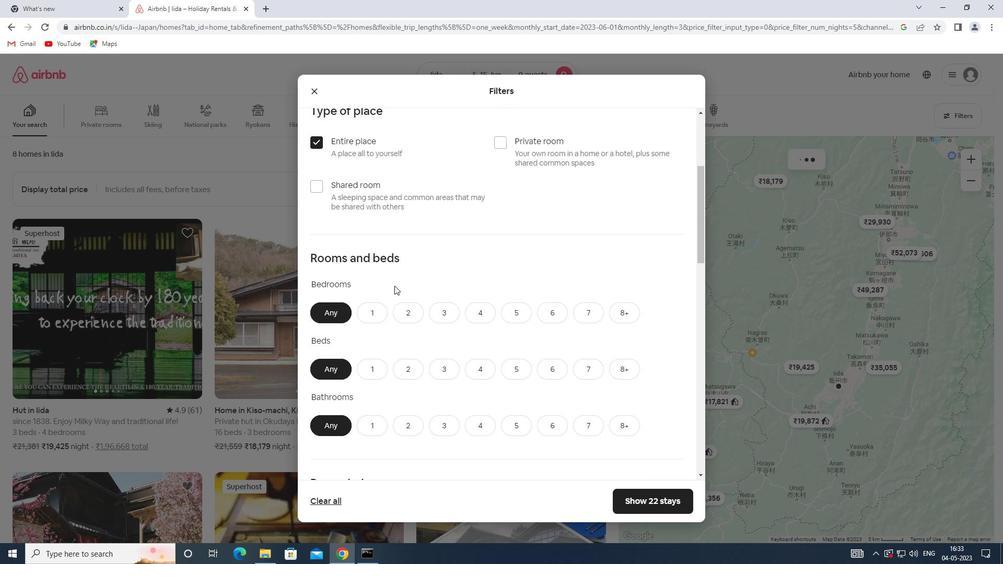
Action: Mouse scrolled (446, 319) with delta (0, 0)
Screenshot: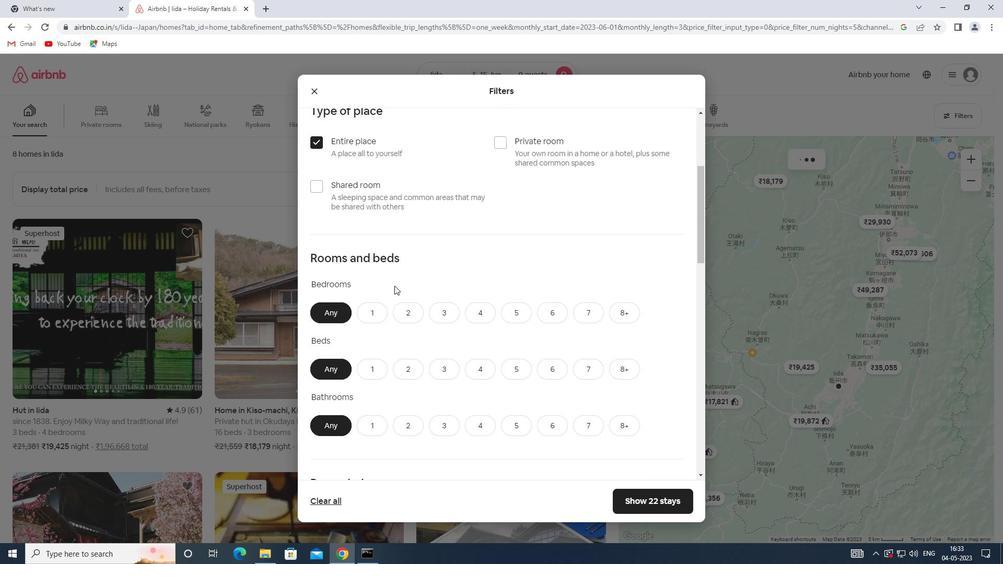 
Action: Mouse scrolled (446, 319) with delta (0, 0)
Screenshot: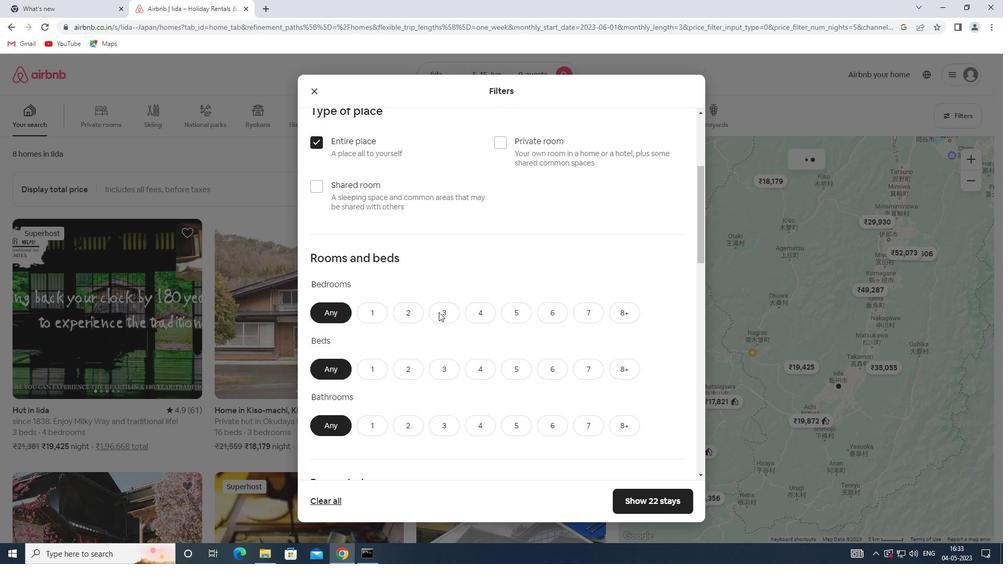 
Action: Mouse moved to (510, 137)
Screenshot: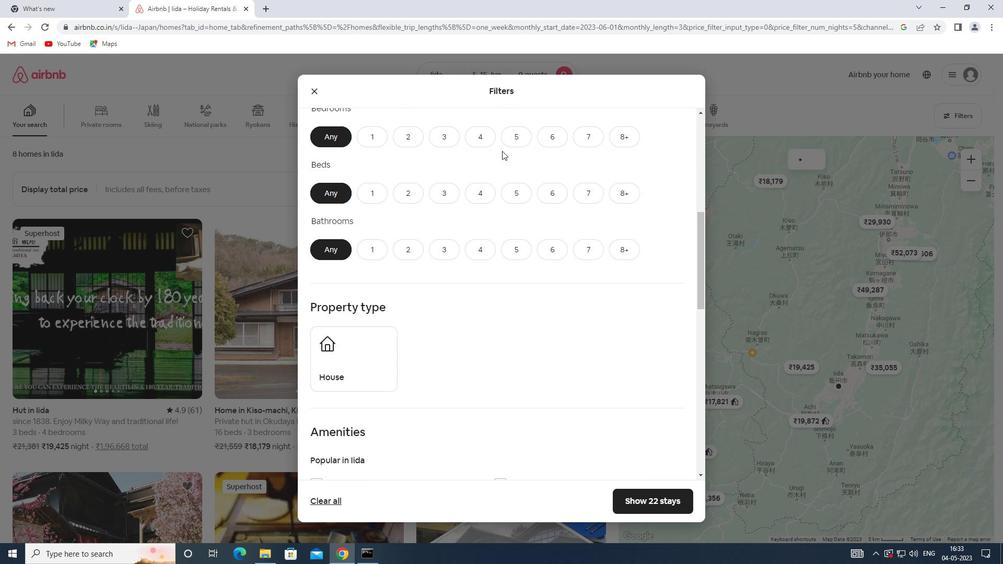
Action: Mouse pressed left at (510, 137)
Screenshot: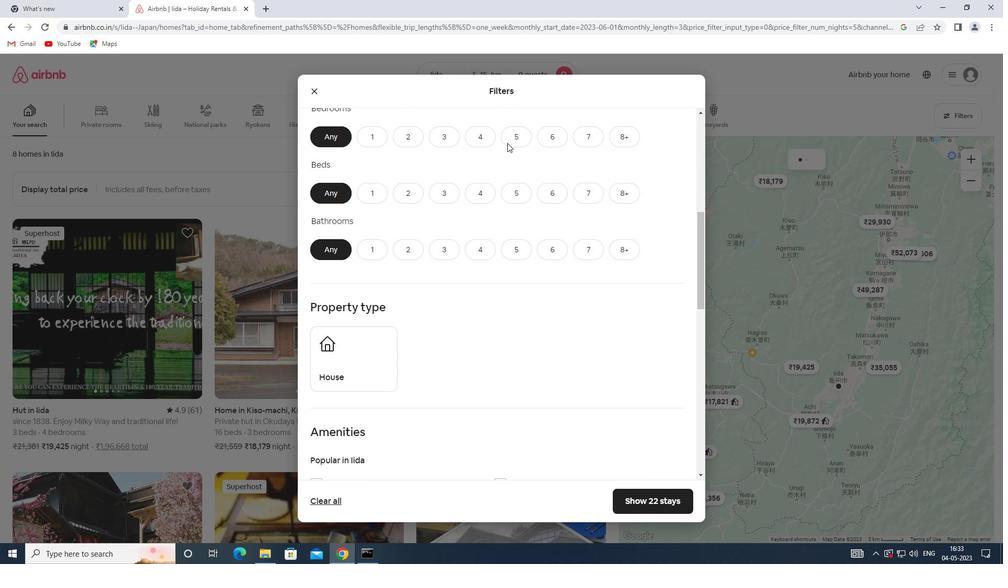 
Action: Mouse moved to (512, 189)
Screenshot: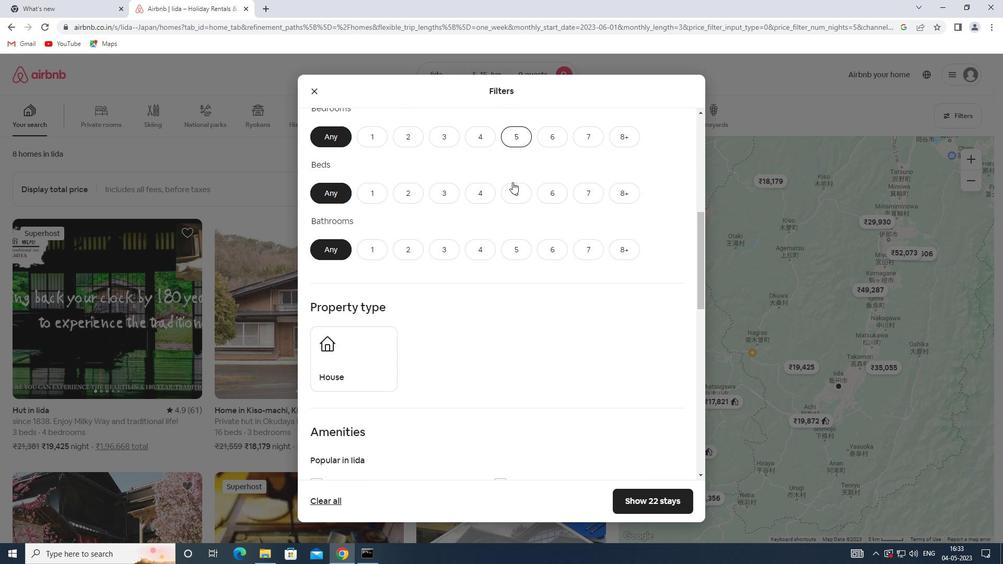 
Action: Mouse pressed left at (512, 189)
Screenshot: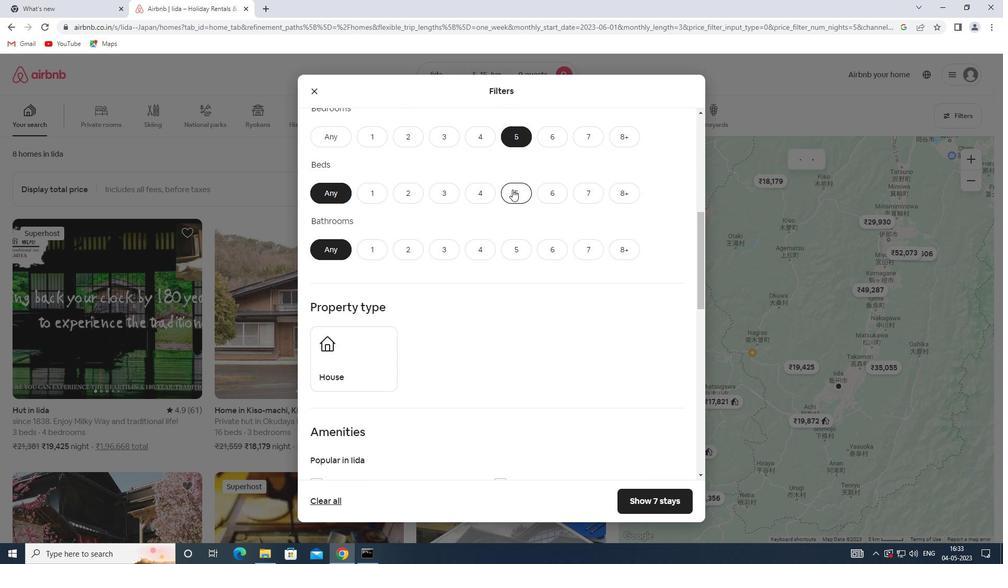 
Action: Mouse moved to (518, 252)
Screenshot: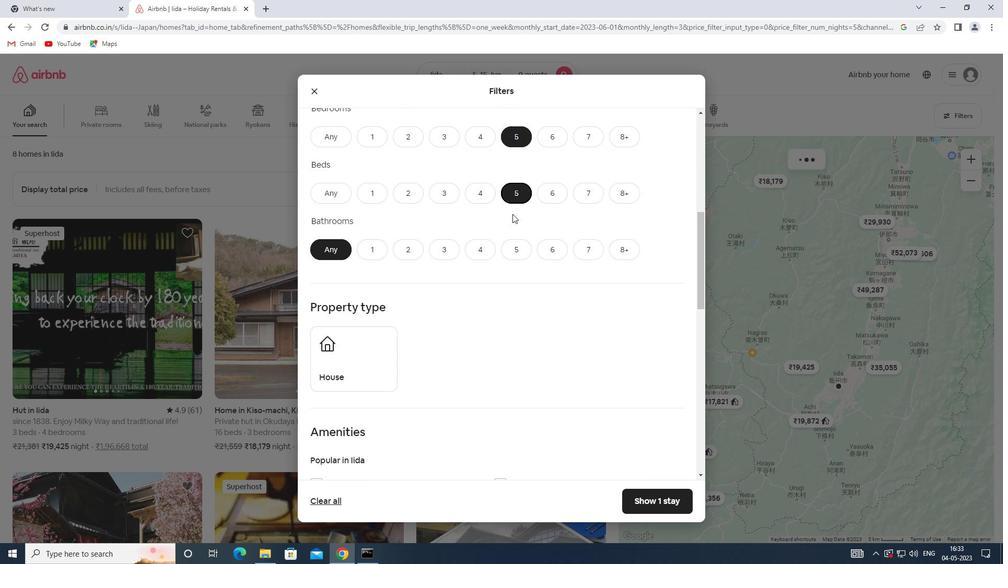 
Action: Mouse pressed left at (518, 252)
Screenshot: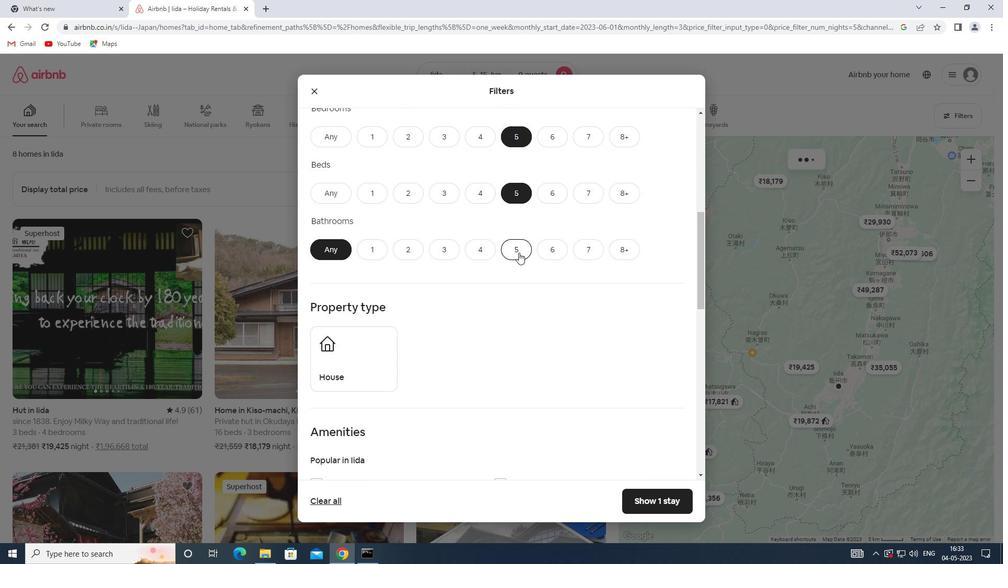 
Action: Mouse scrolled (518, 252) with delta (0, 0)
Screenshot: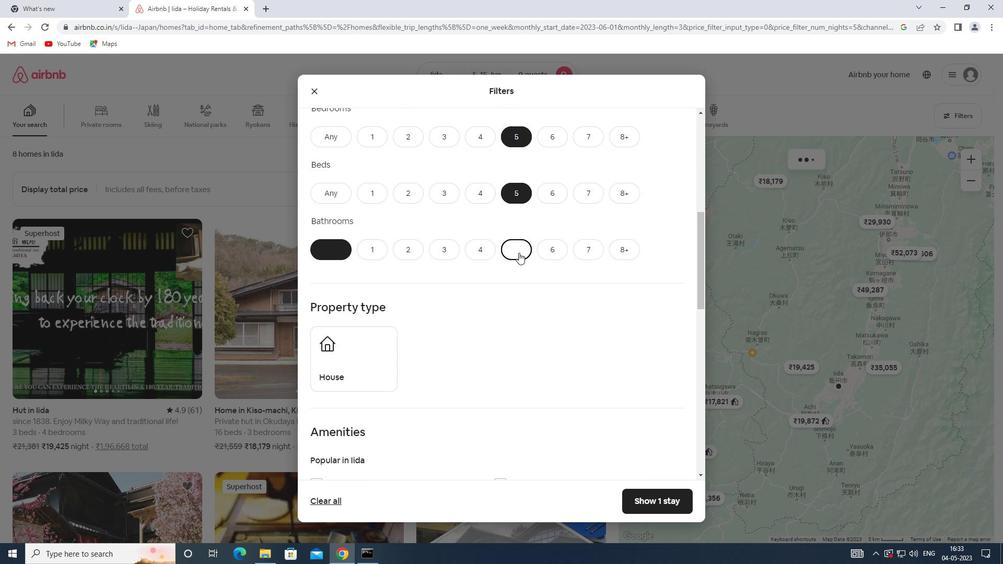 
Action: Mouse moved to (356, 311)
Screenshot: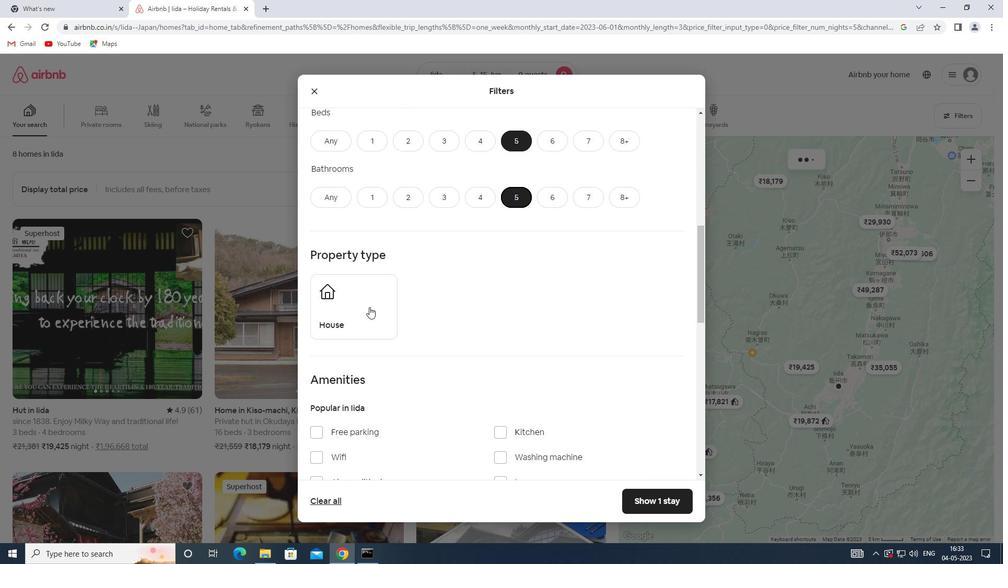 
Action: Mouse pressed left at (356, 311)
Screenshot: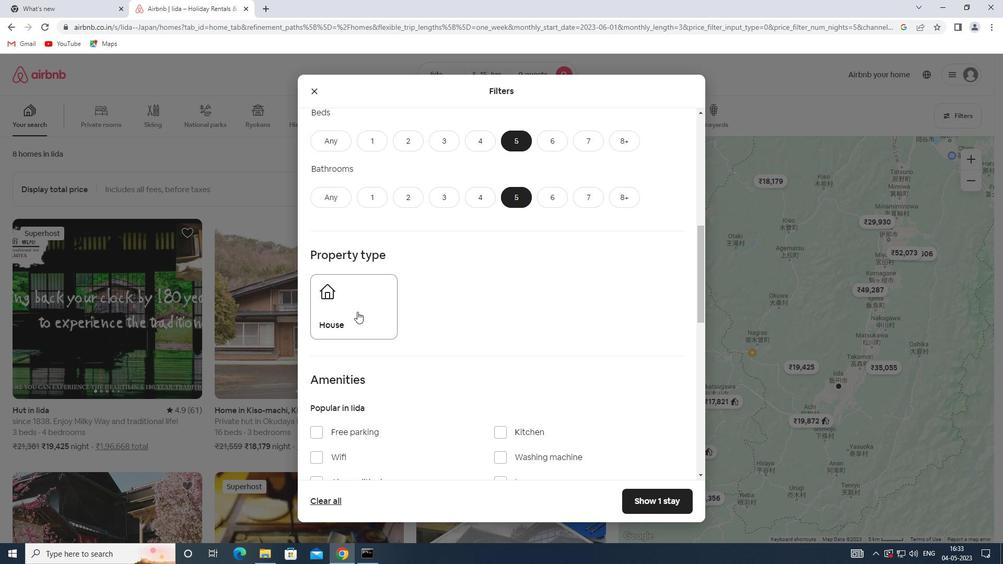 
Action: Mouse moved to (421, 307)
Screenshot: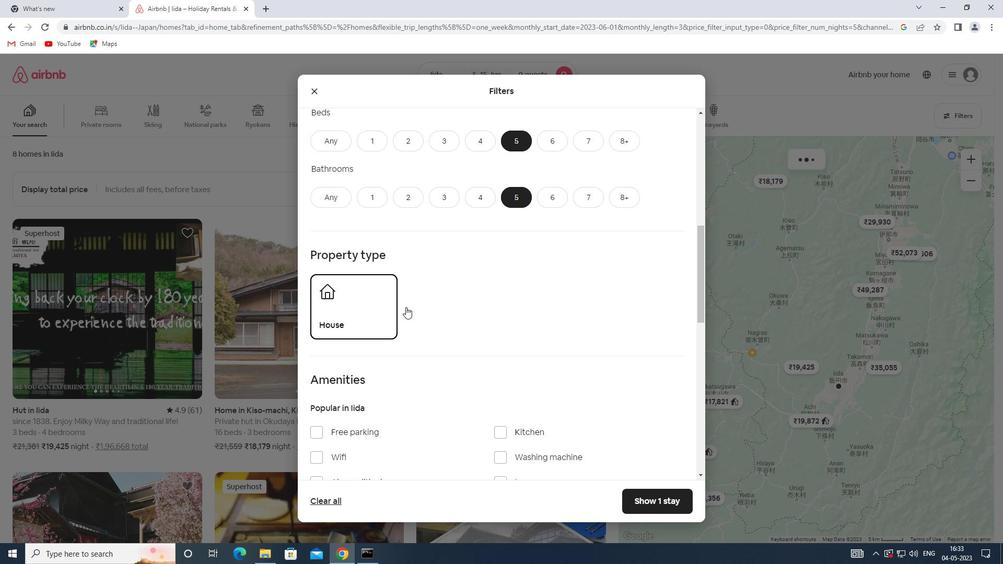 
Action: Mouse scrolled (421, 306) with delta (0, 0)
Screenshot: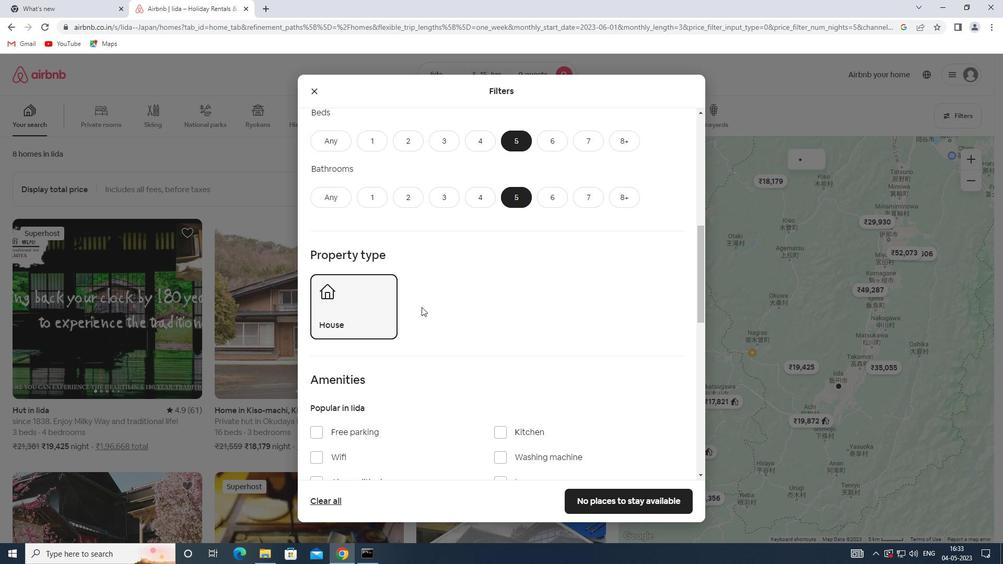 
Action: Mouse scrolled (421, 306) with delta (0, 0)
Screenshot: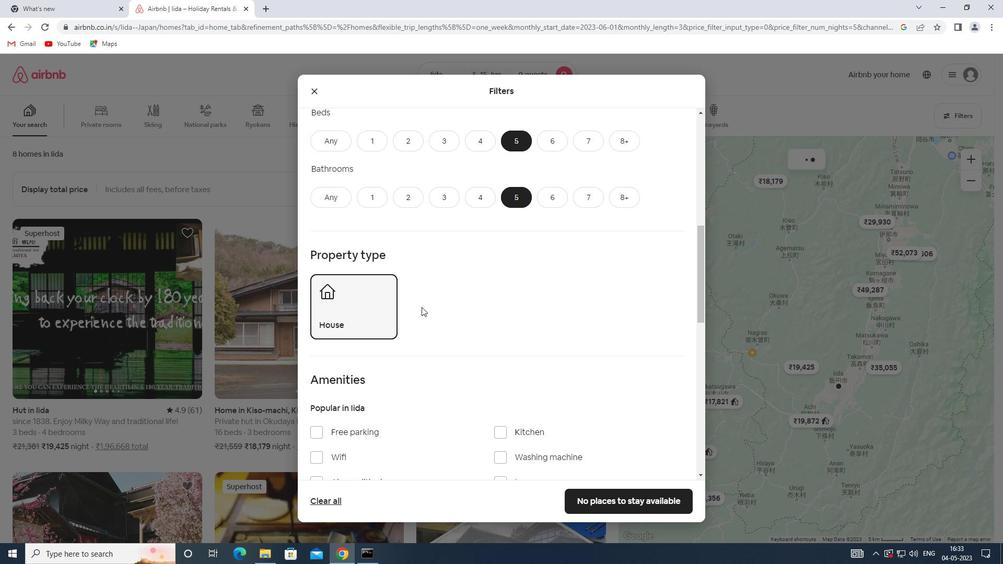 
Action: Mouse scrolled (421, 306) with delta (0, 0)
Screenshot: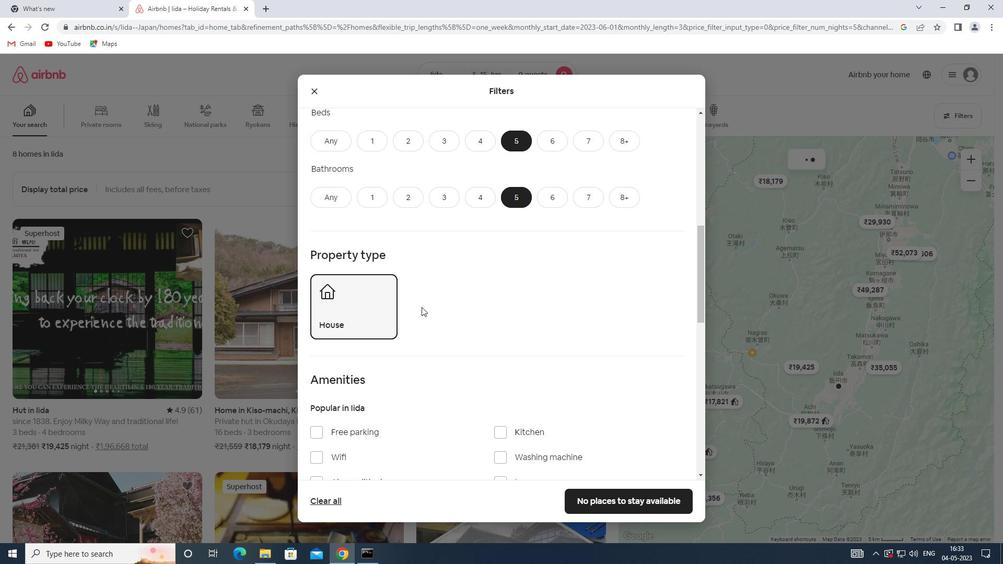
Action: Mouse moved to (653, 465)
Screenshot: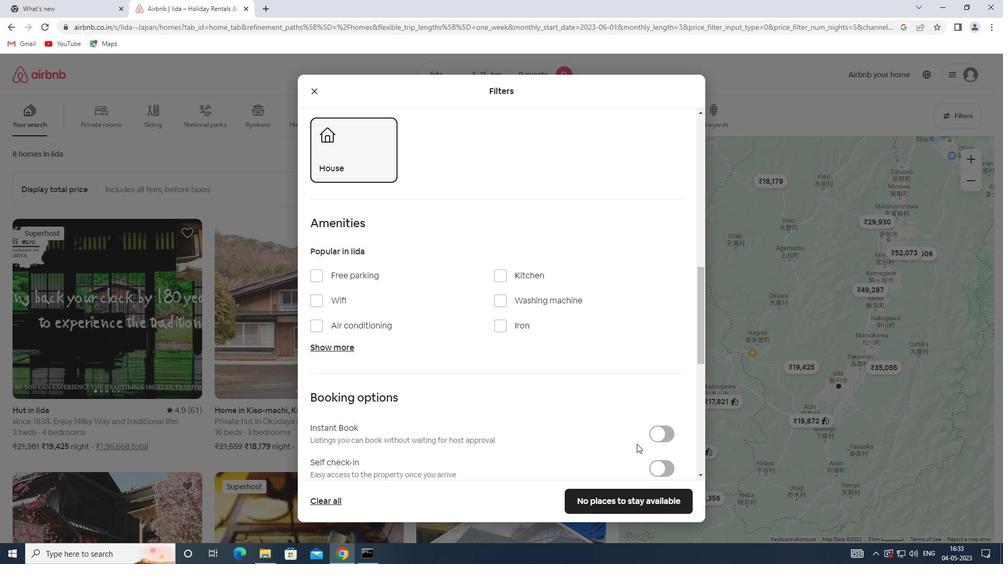 
Action: Mouse pressed left at (653, 465)
Screenshot: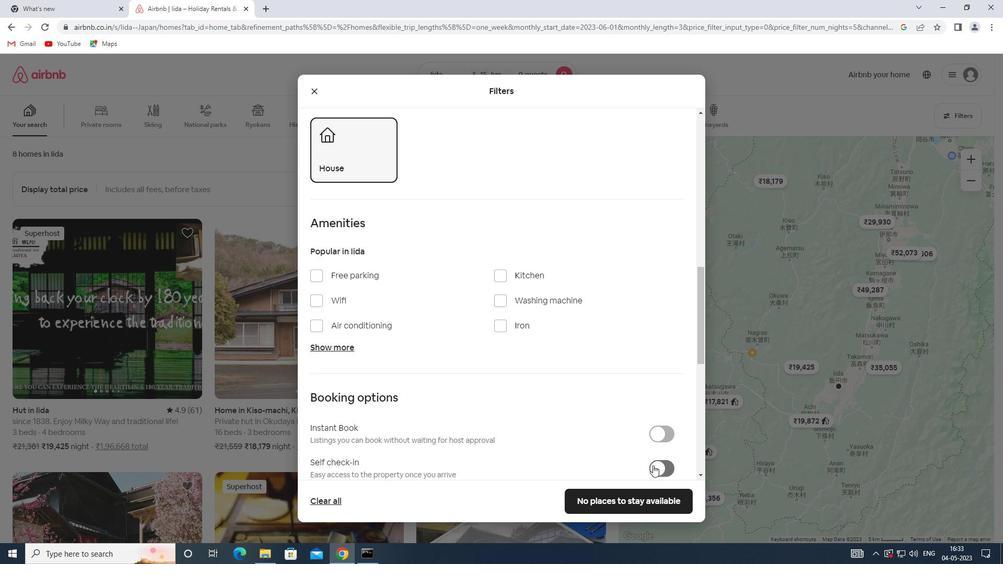 
Action: Mouse moved to (536, 414)
Screenshot: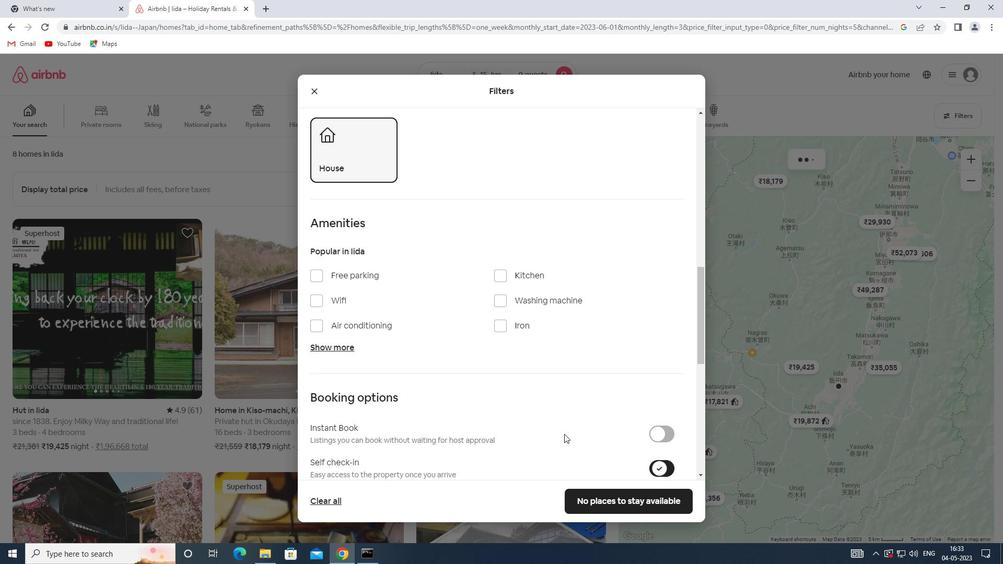 
Action: Mouse scrolled (536, 414) with delta (0, 0)
Screenshot: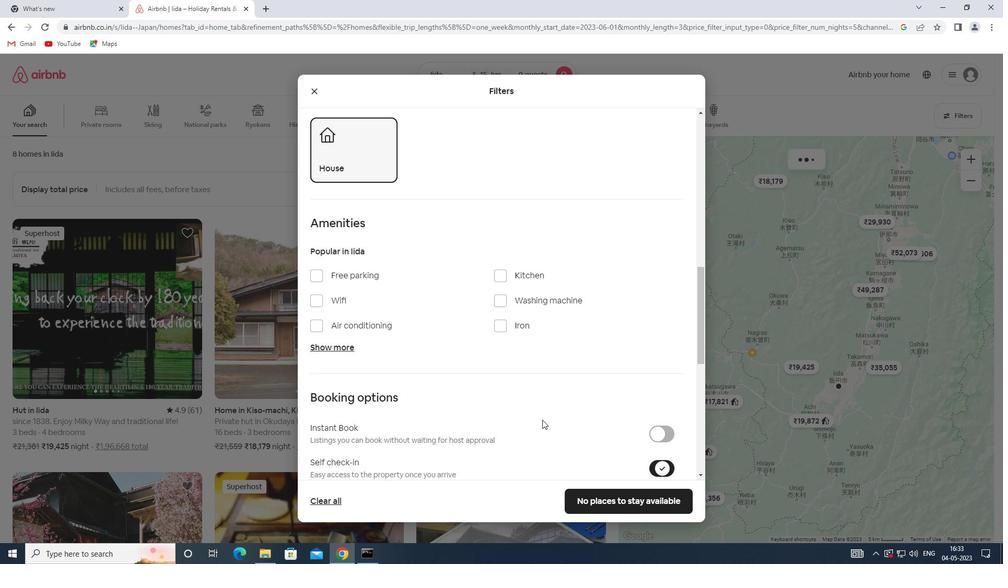 
Action: Mouse scrolled (536, 414) with delta (0, 0)
Screenshot: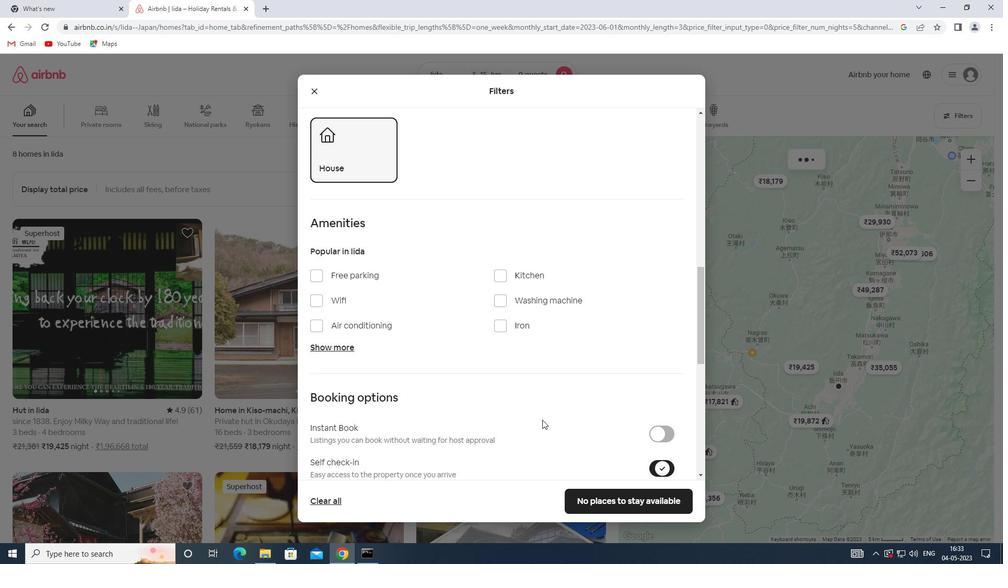 
Action: Mouse scrolled (536, 414) with delta (0, 0)
Screenshot: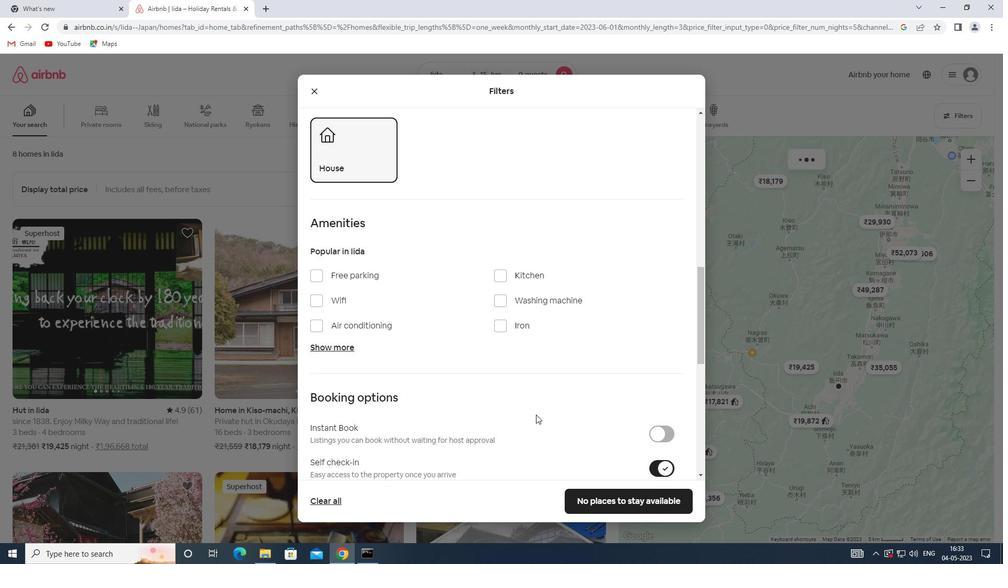 
Action: Mouse moved to (495, 411)
Screenshot: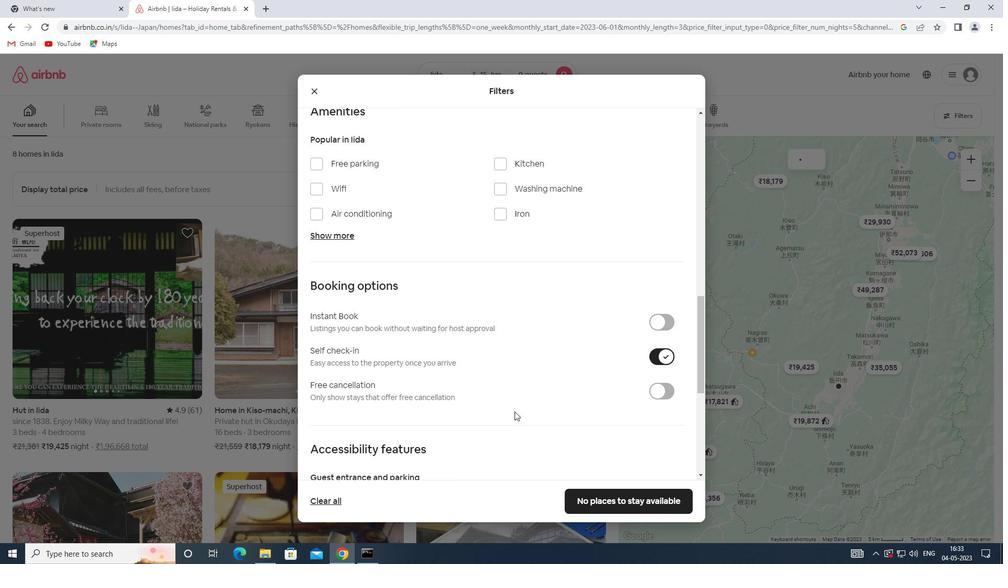 
Action: Mouse scrolled (495, 411) with delta (0, 0)
Screenshot: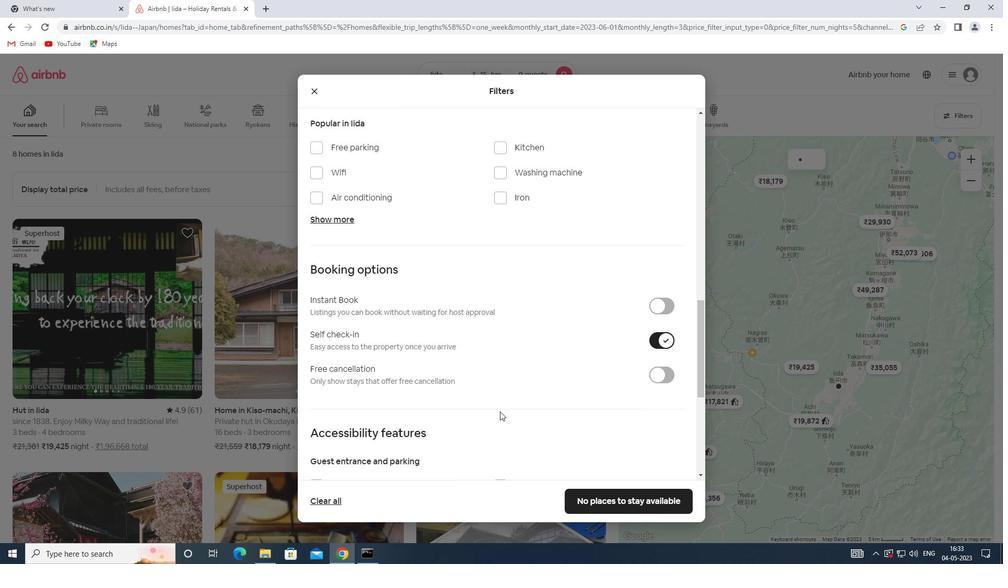 
Action: Mouse scrolled (495, 411) with delta (0, 0)
Screenshot: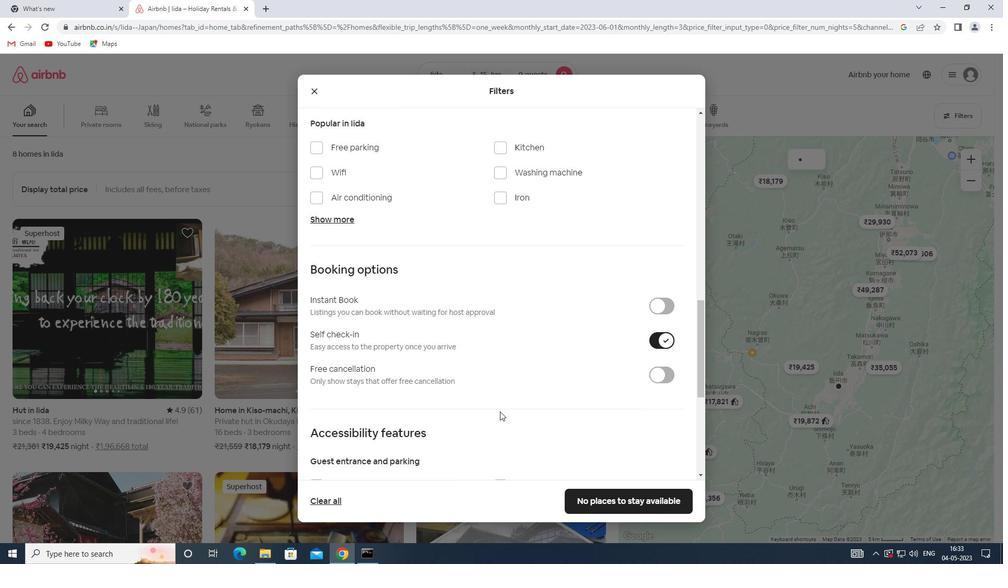 
Action: Mouse scrolled (495, 411) with delta (0, 0)
Screenshot: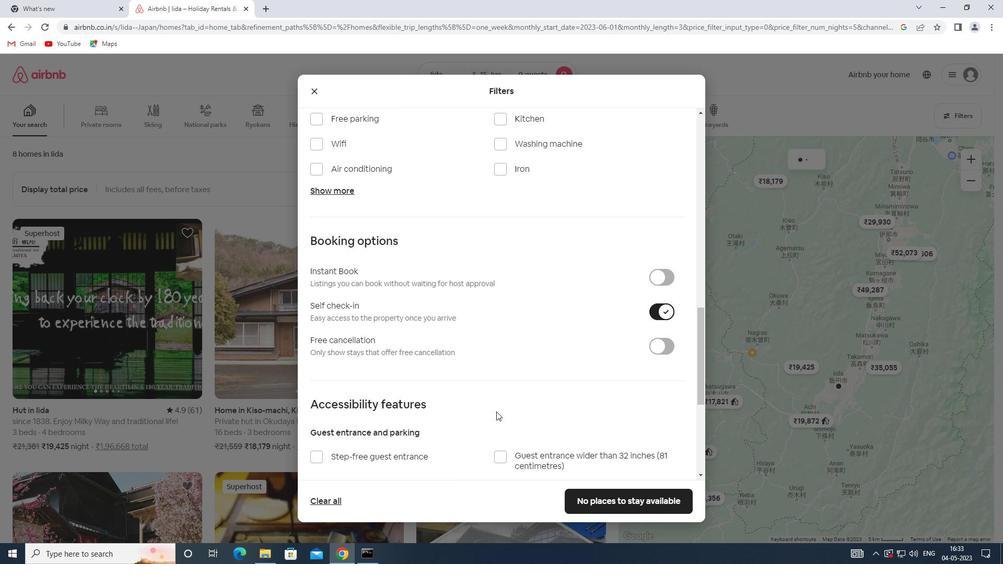 
Action: Mouse moved to (325, 451)
Screenshot: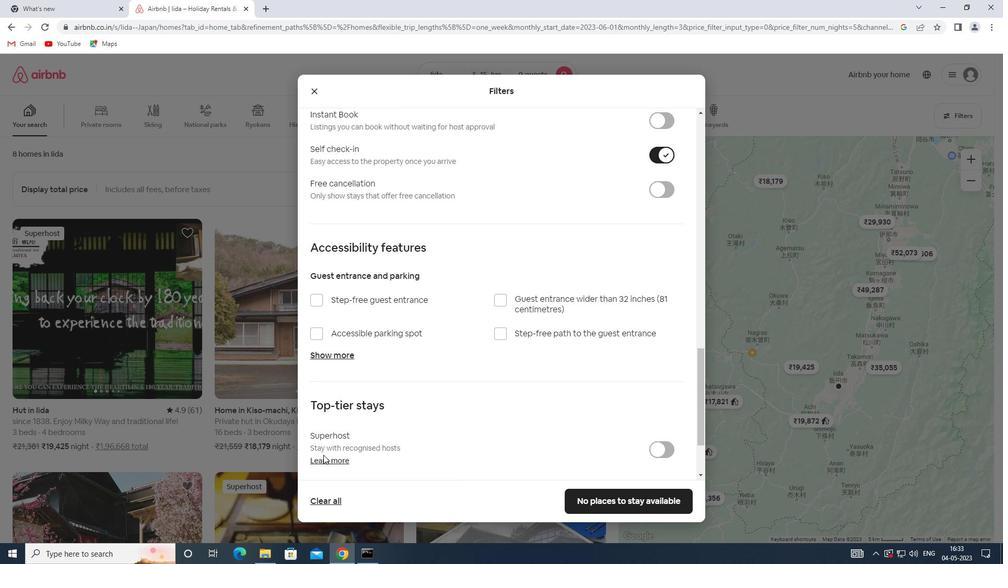 
Action: Mouse scrolled (325, 450) with delta (0, 0)
Screenshot: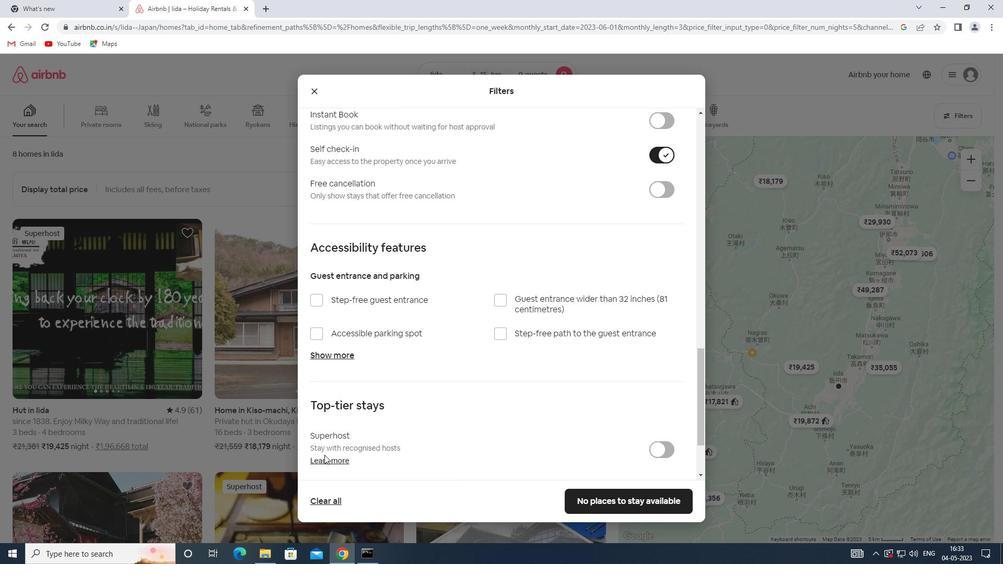 
Action: Mouse scrolled (325, 450) with delta (0, 0)
Screenshot: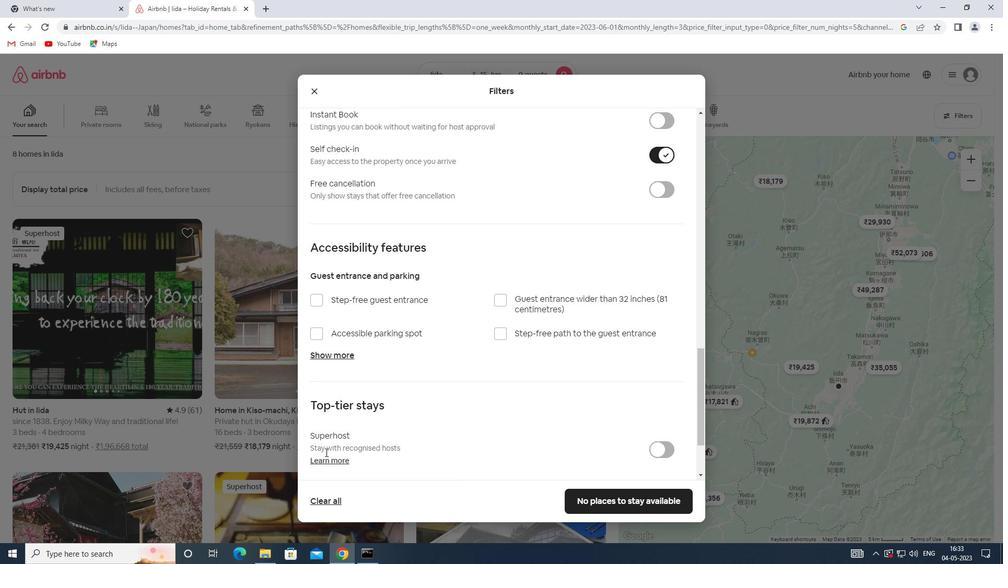 
Action: Mouse scrolled (325, 450) with delta (0, 0)
Screenshot: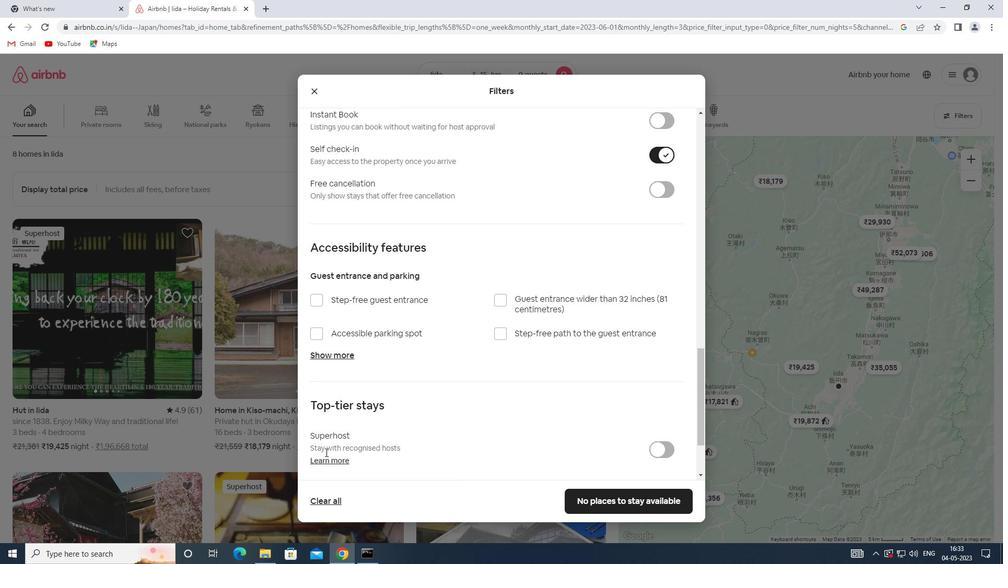 
Action: Mouse scrolled (325, 450) with delta (0, 0)
Screenshot: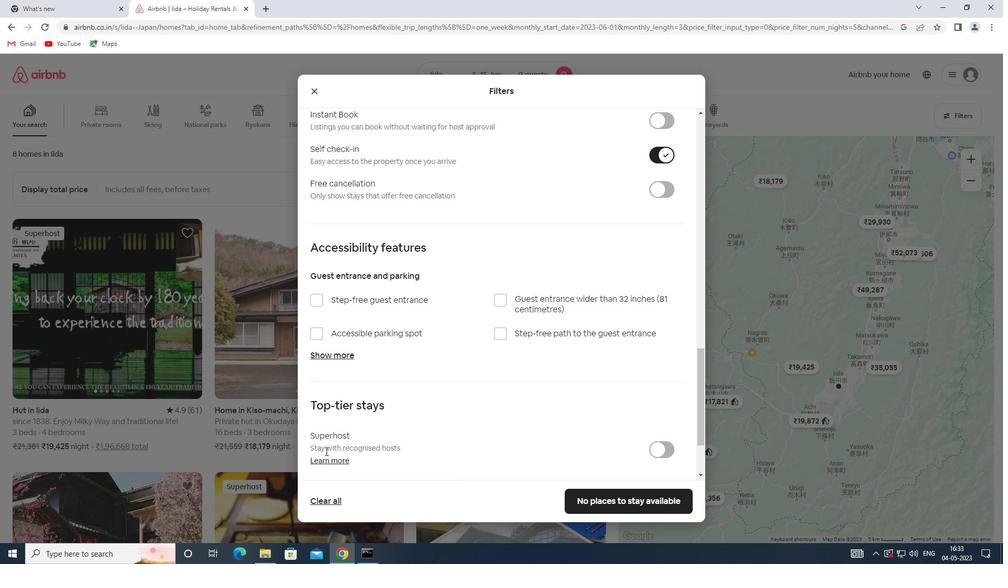 
Action: Mouse moved to (340, 450)
Screenshot: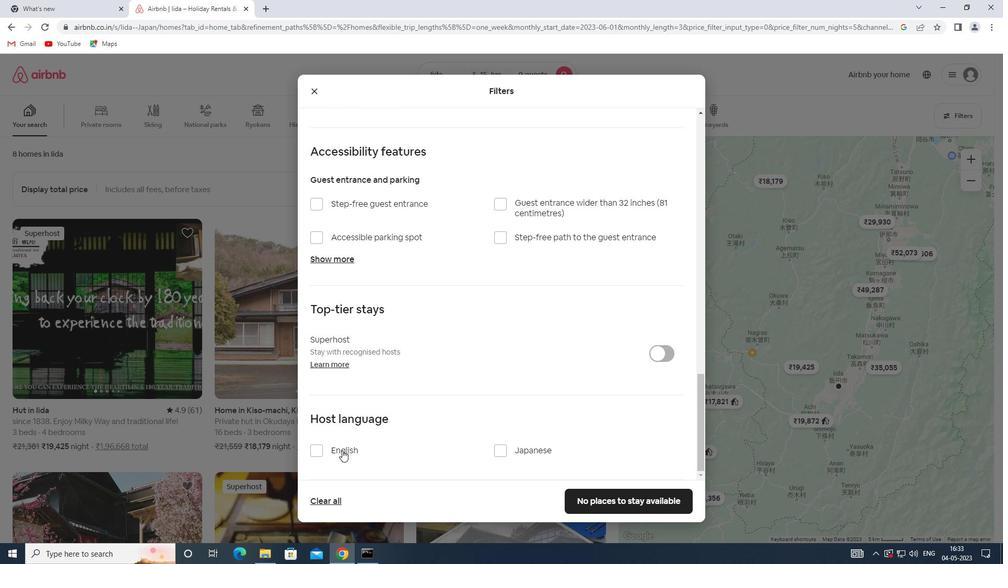 
Action: Mouse pressed left at (340, 450)
Screenshot: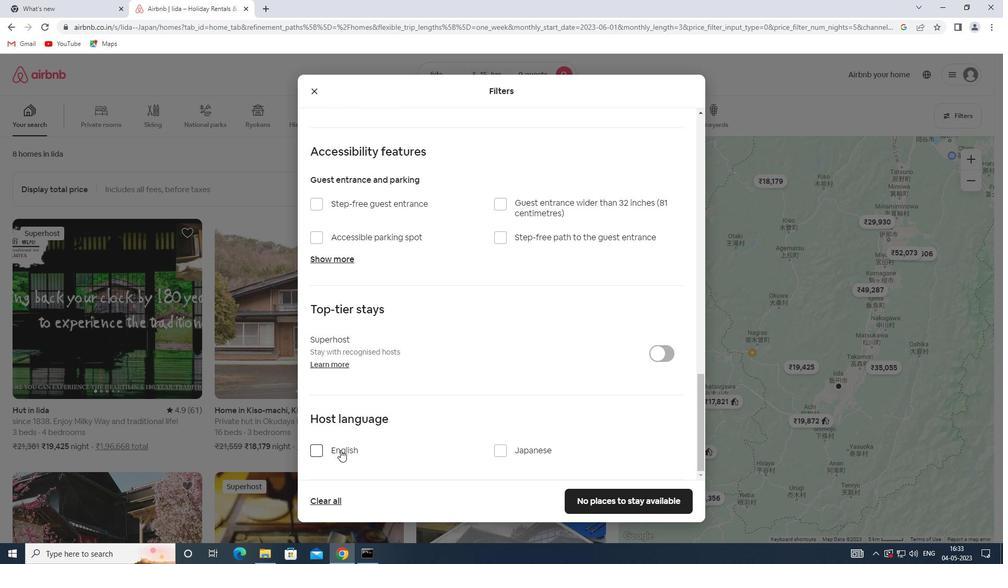 
Action: Mouse moved to (609, 497)
Screenshot: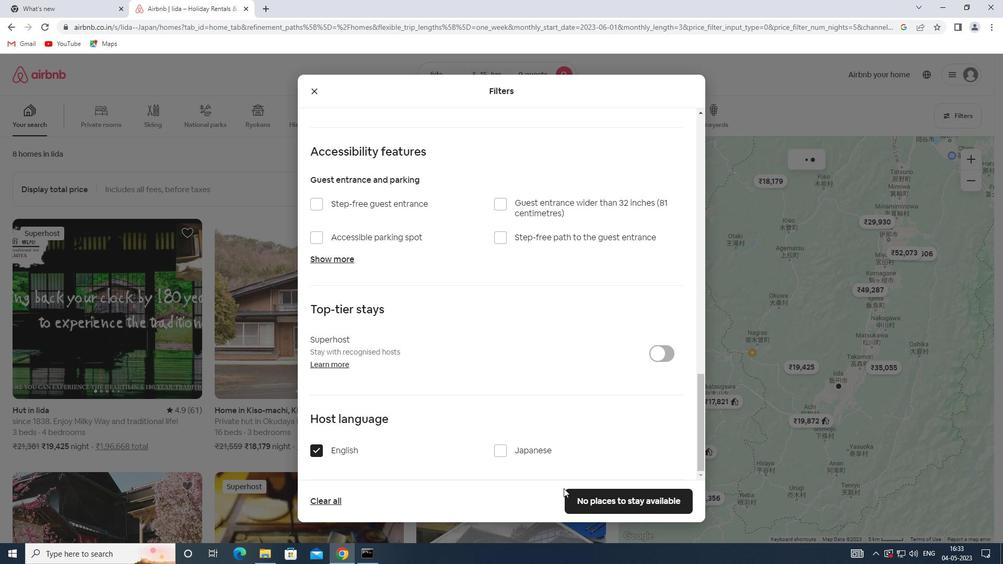 
Action: Mouse pressed left at (609, 497)
Screenshot: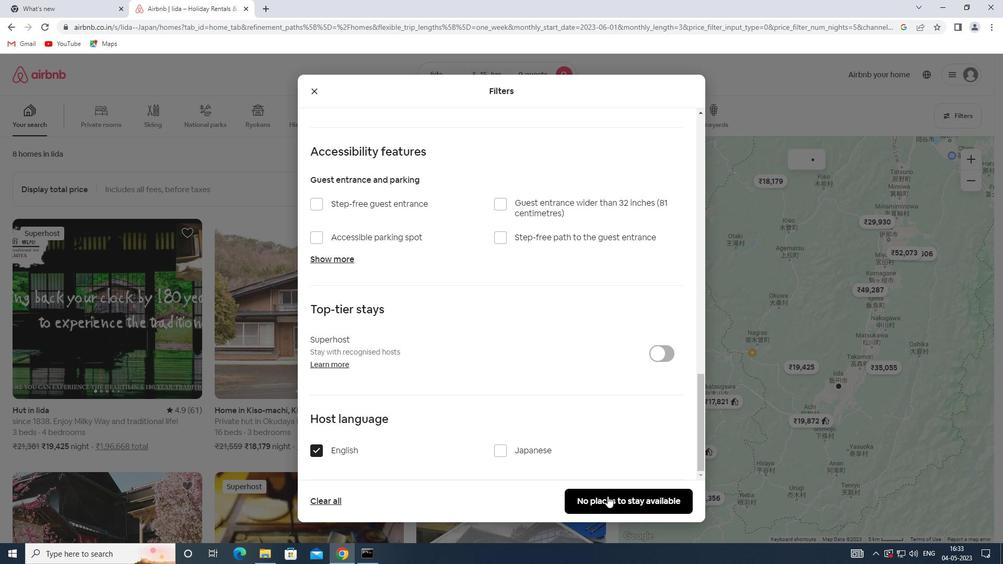 
Action: Mouse moved to (609, 497)
Screenshot: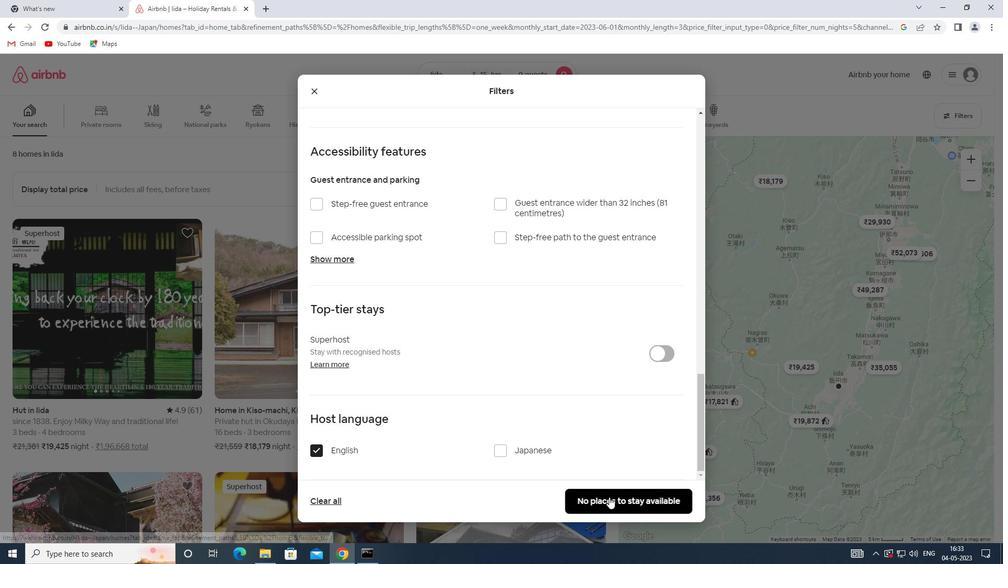 
